 Task: Look for space in Arezzo, Italy from 13th August, 2023 to 17th August, 2023 for 2 adults in price range Rs.10000 to Rs.16000. Place can be entire place with 2 bedrooms having 2 beds and 1 bathroom. Property type can be house, flat, guest house. Amenities needed are: wifi, washing machine. Booking option can be shelf check-in. Required host language is English.
Action: Mouse moved to (422, 116)
Screenshot: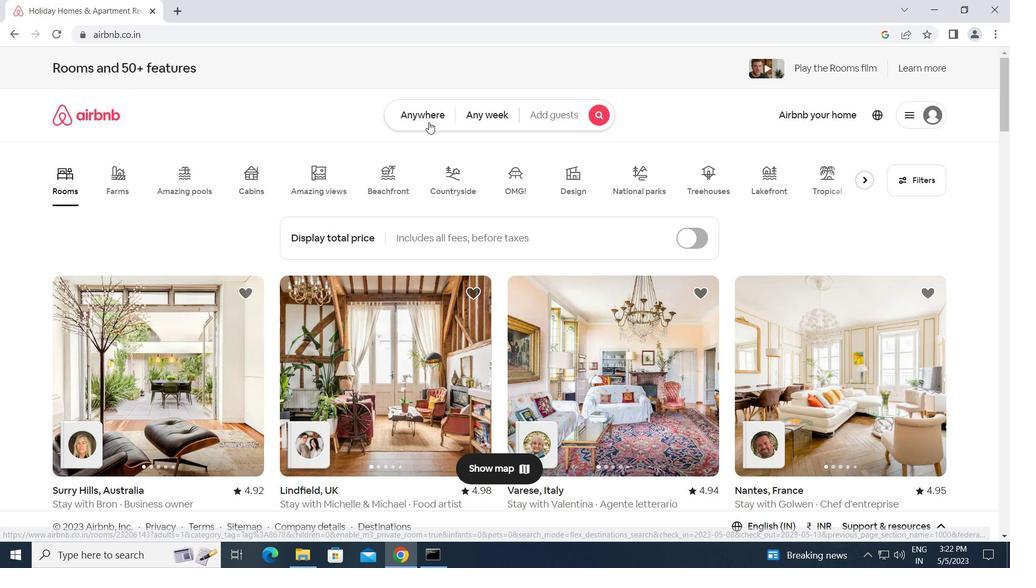 
Action: Mouse pressed left at (422, 116)
Screenshot: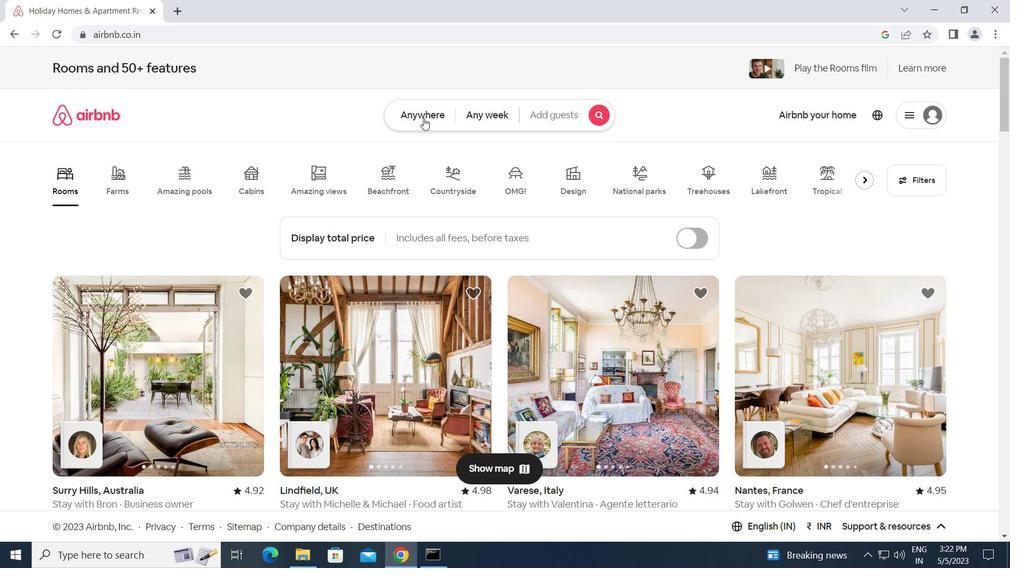 
Action: Mouse moved to (345, 165)
Screenshot: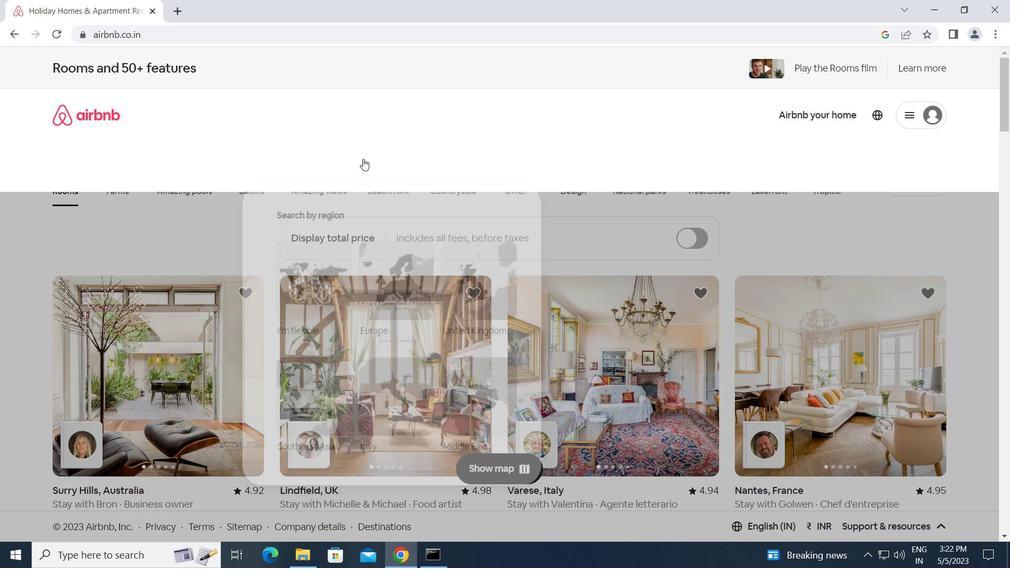 
Action: Mouse pressed left at (345, 165)
Screenshot: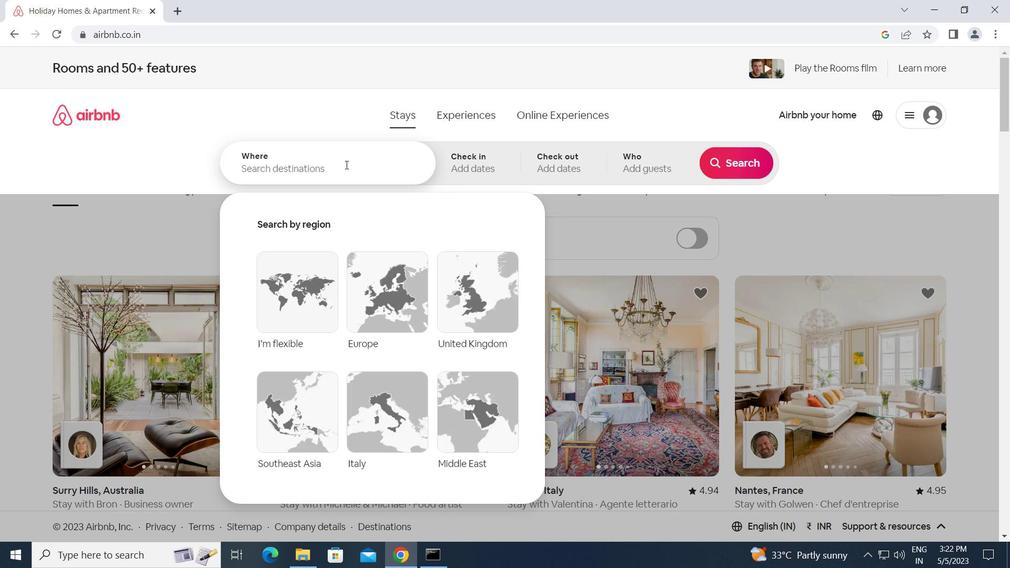 
Action: Key pressed a<Key.caps_lock>rezzo,<Key.space><Key.caps_lock>i<Key.caps_lock>taly<Key.enter>
Screenshot: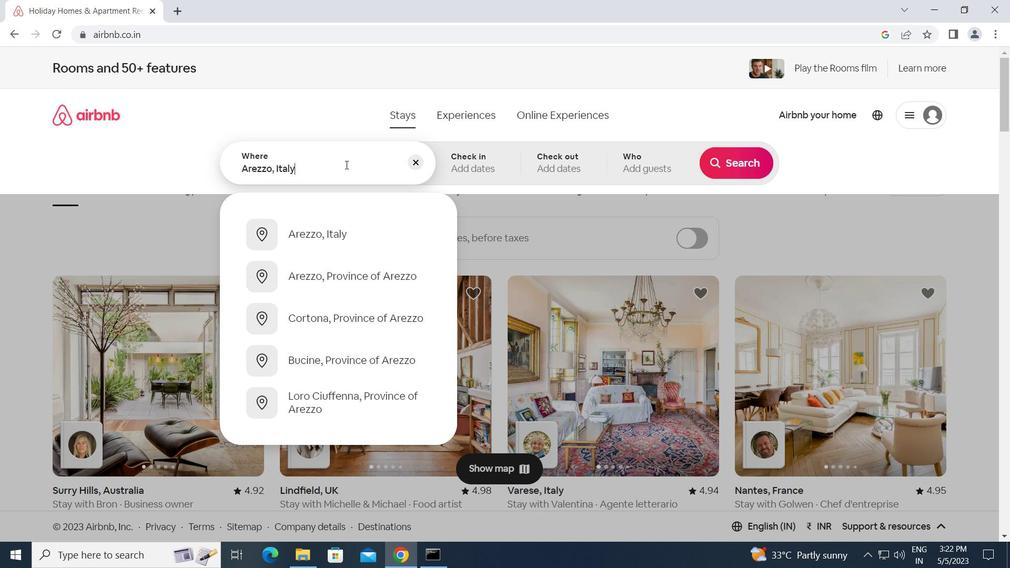 
Action: Mouse moved to (737, 264)
Screenshot: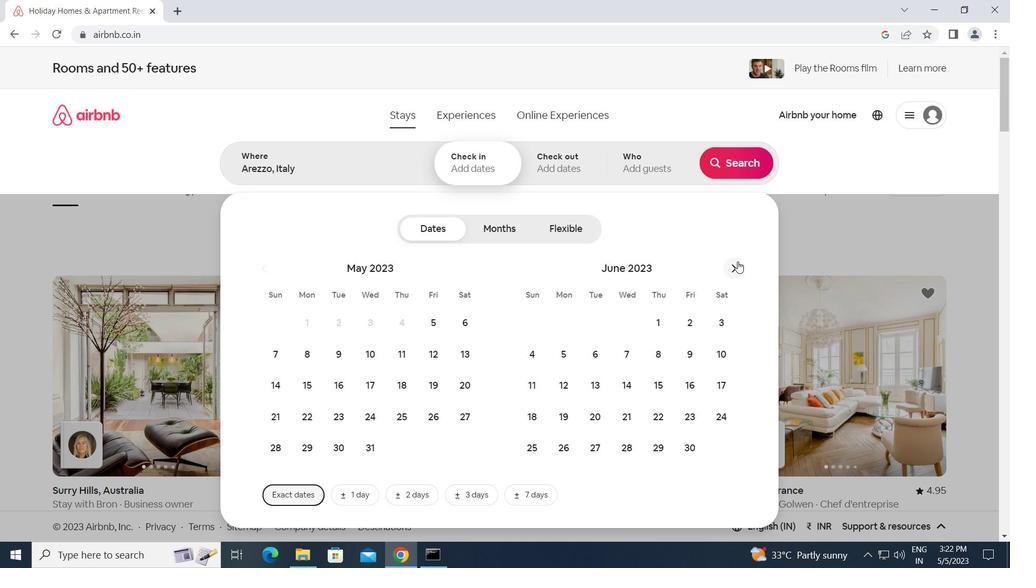 
Action: Mouse pressed left at (737, 264)
Screenshot: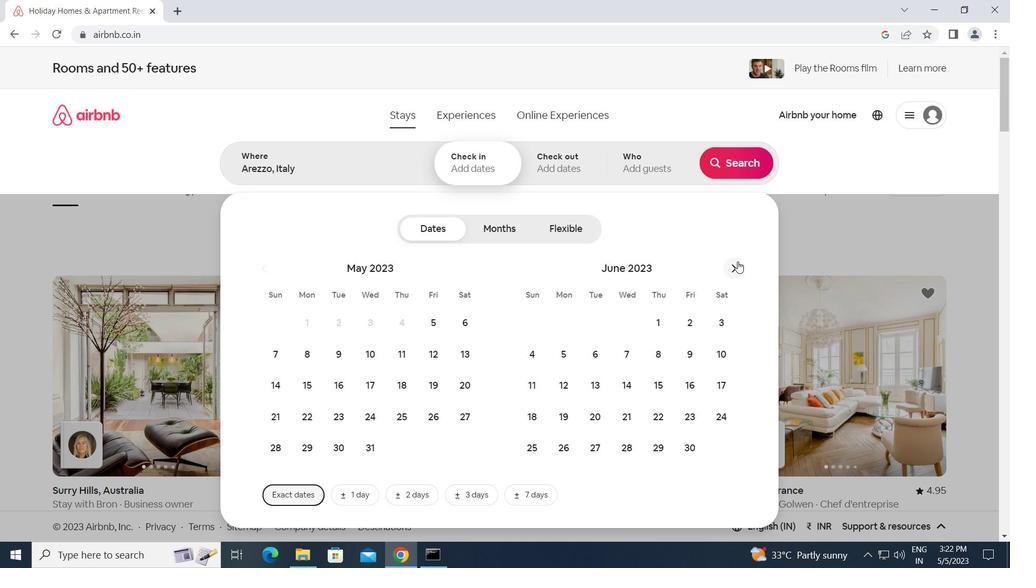 
Action: Mouse moved to (737, 264)
Screenshot: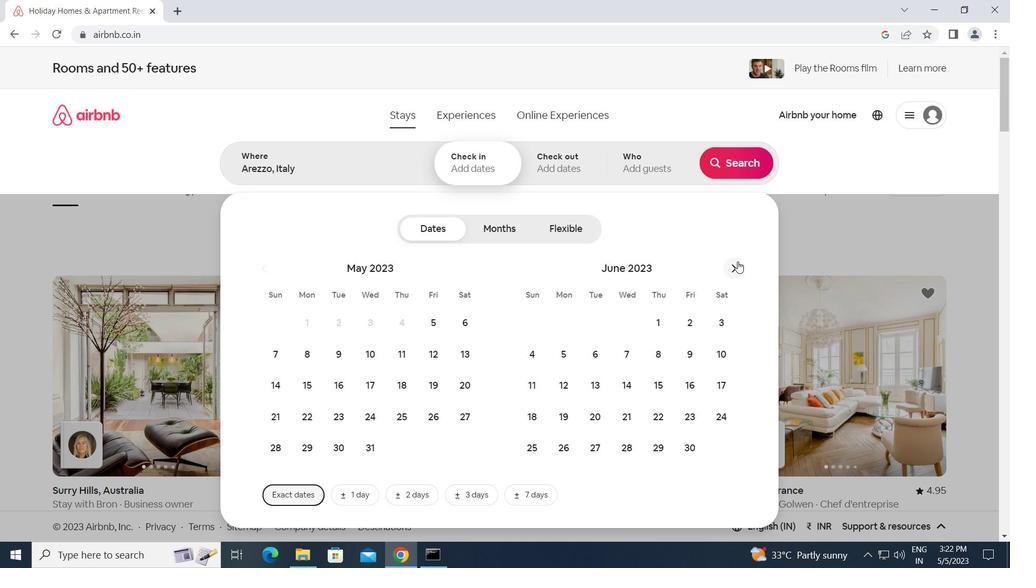 
Action: Mouse pressed left at (737, 264)
Screenshot: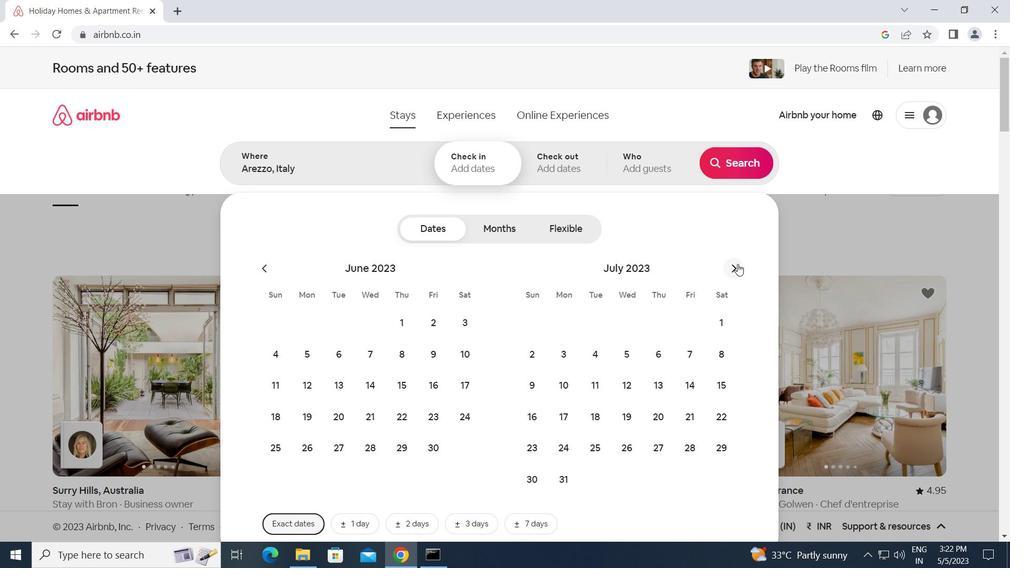 
Action: Mouse moved to (535, 390)
Screenshot: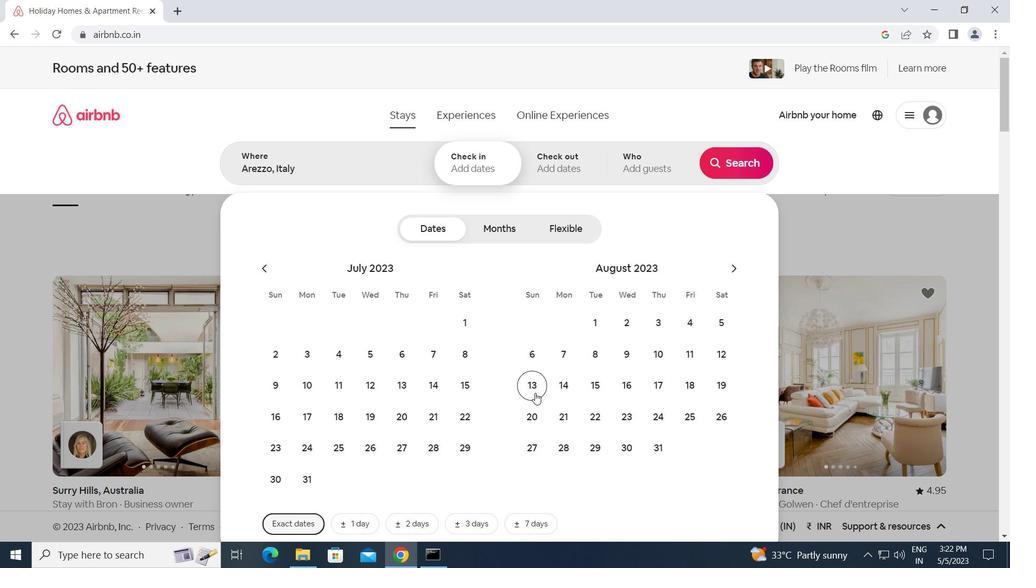 
Action: Mouse pressed left at (535, 390)
Screenshot: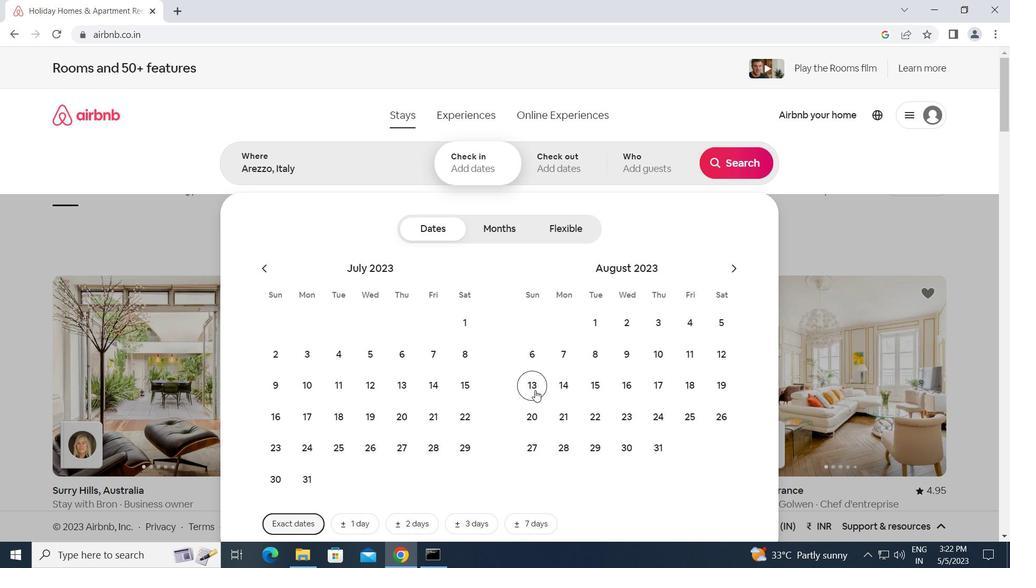 
Action: Mouse moved to (659, 384)
Screenshot: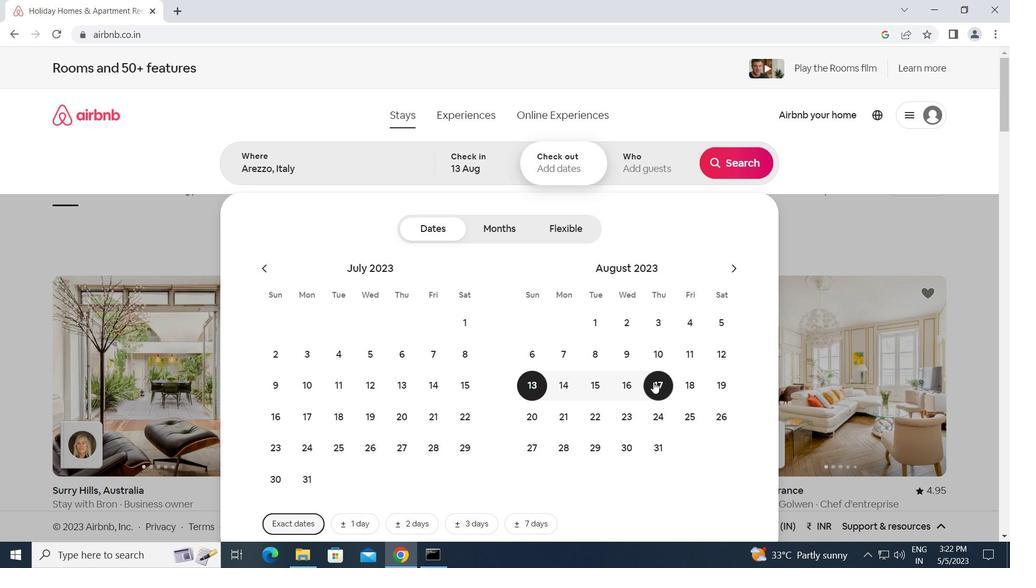 
Action: Mouse pressed left at (659, 384)
Screenshot: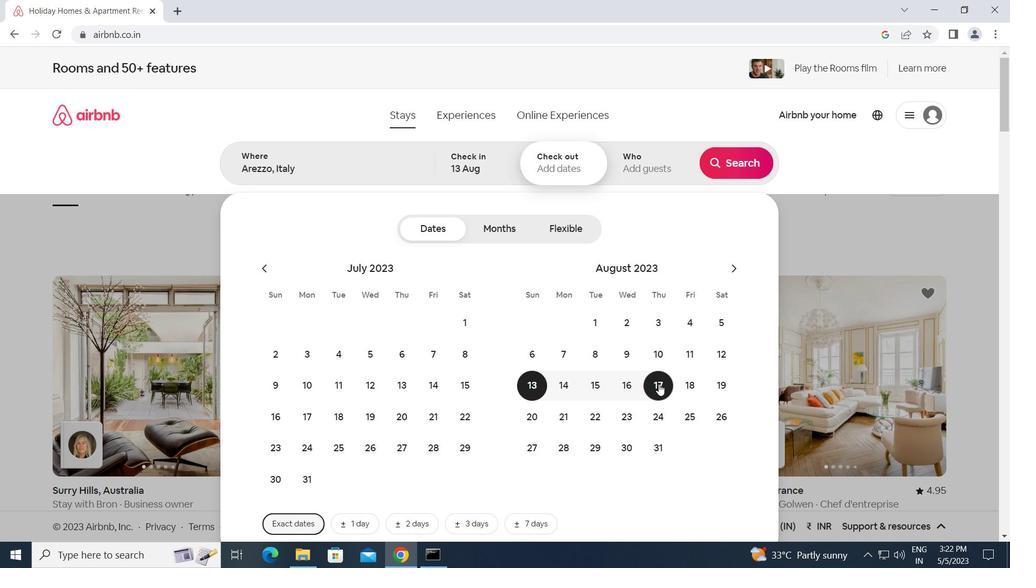 
Action: Mouse moved to (633, 167)
Screenshot: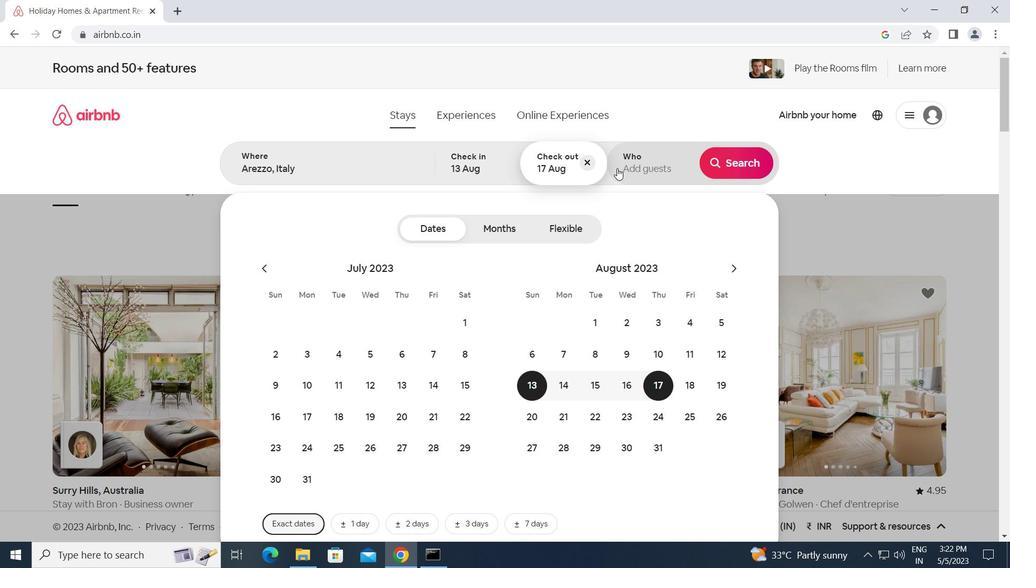 
Action: Mouse pressed left at (633, 167)
Screenshot: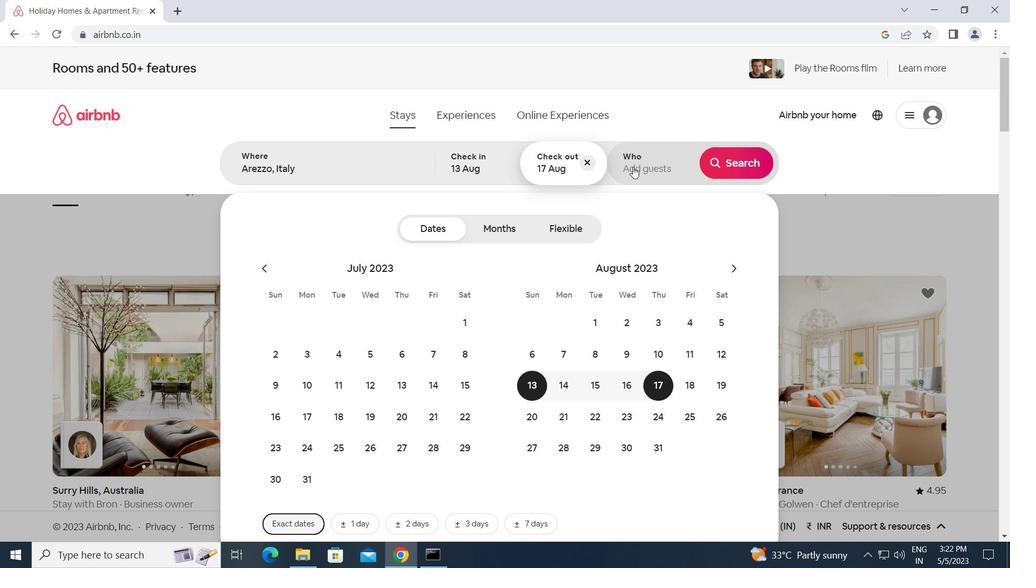 
Action: Mouse moved to (743, 237)
Screenshot: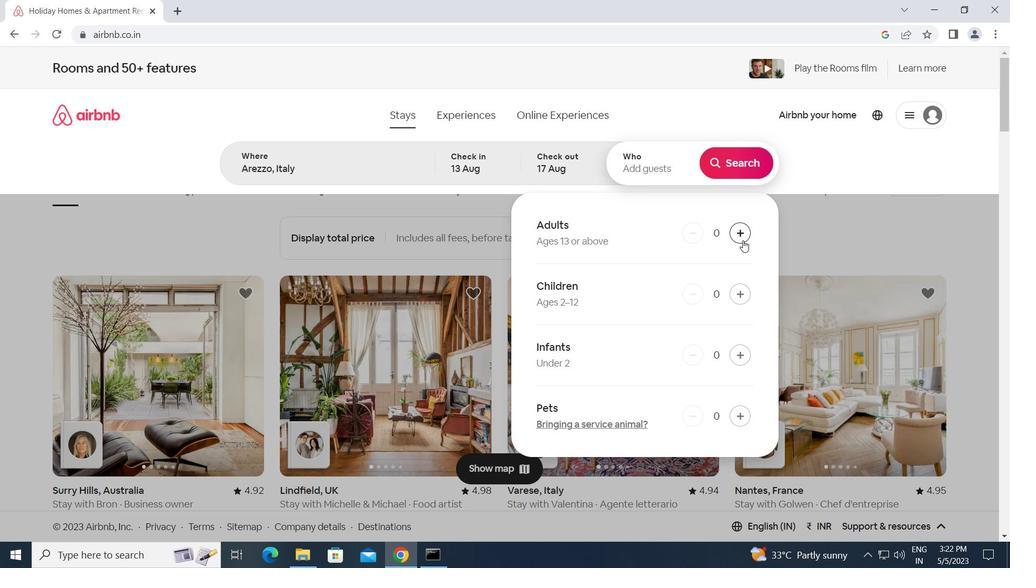 
Action: Mouse pressed left at (743, 237)
Screenshot: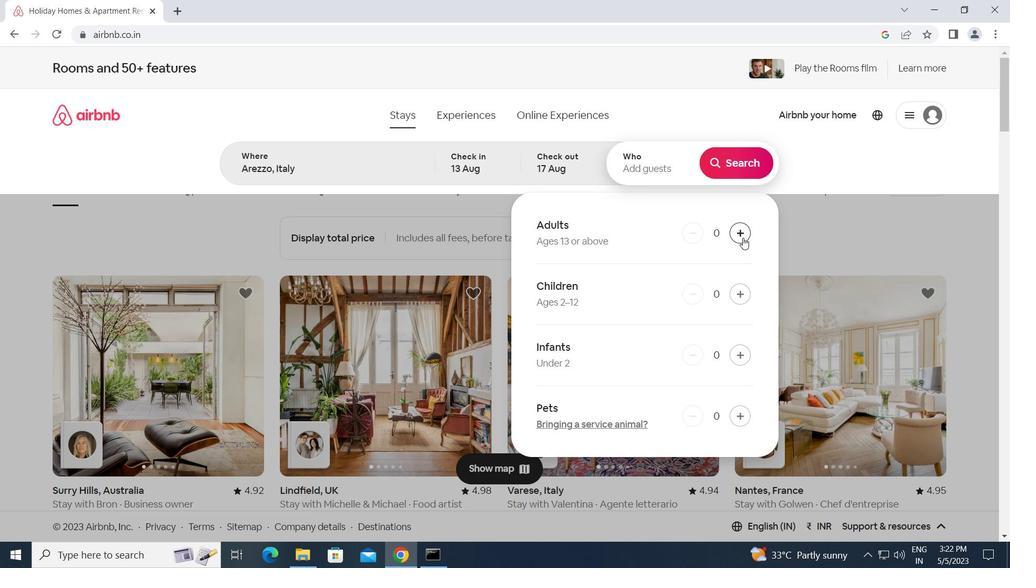 
Action: Mouse pressed left at (743, 237)
Screenshot: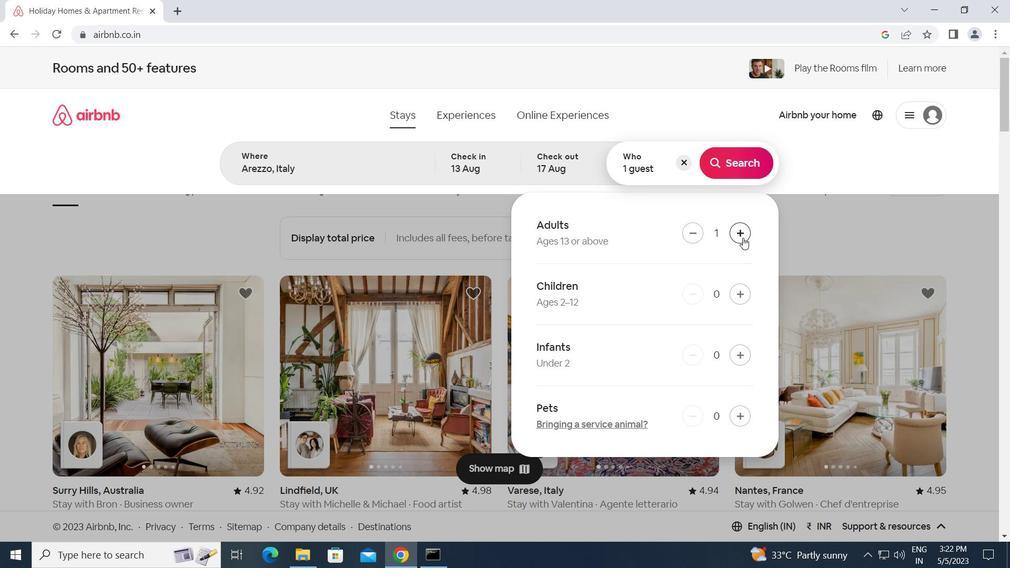 
Action: Mouse moved to (744, 162)
Screenshot: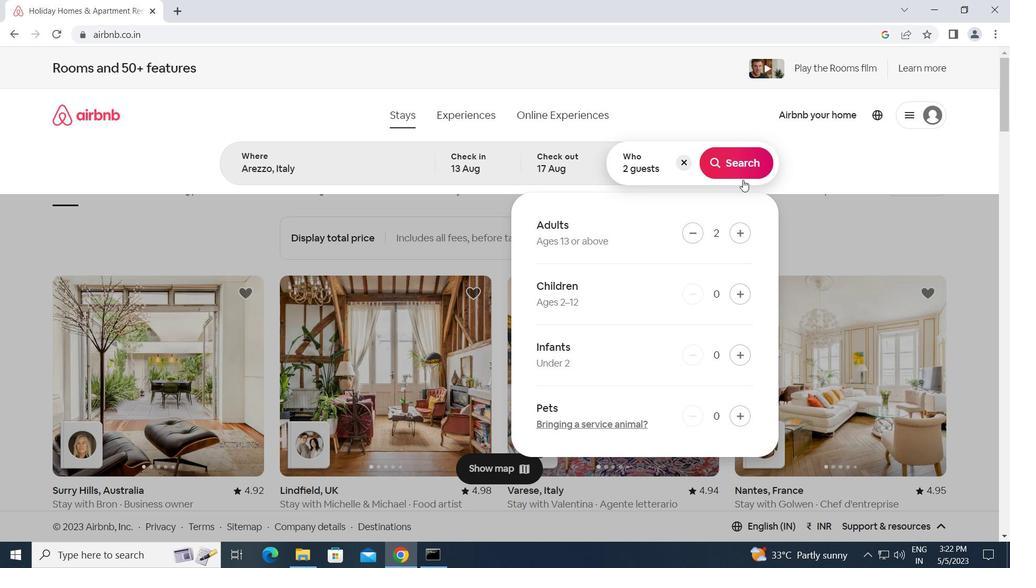 
Action: Mouse pressed left at (744, 162)
Screenshot: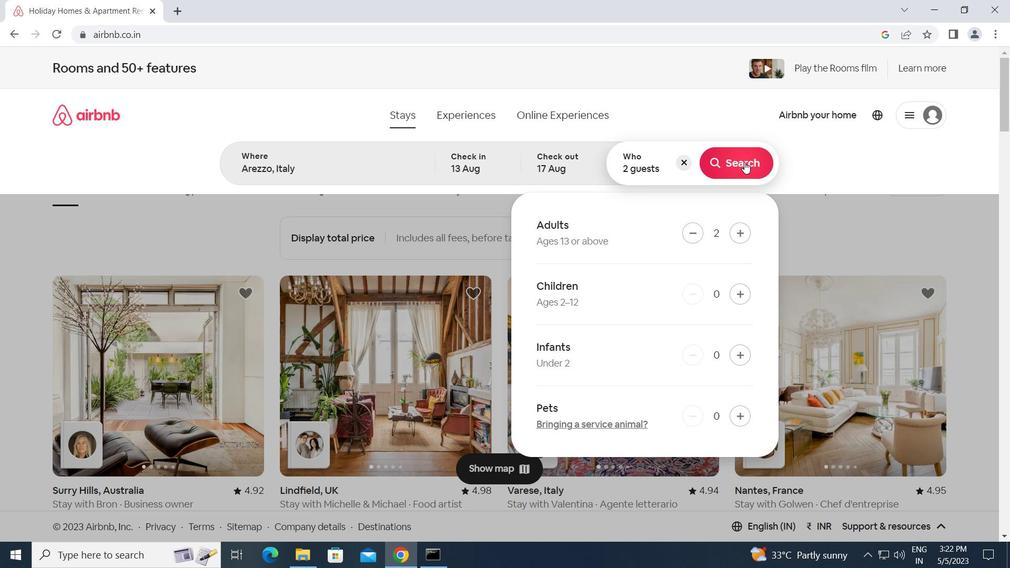 
Action: Mouse moved to (950, 126)
Screenshot: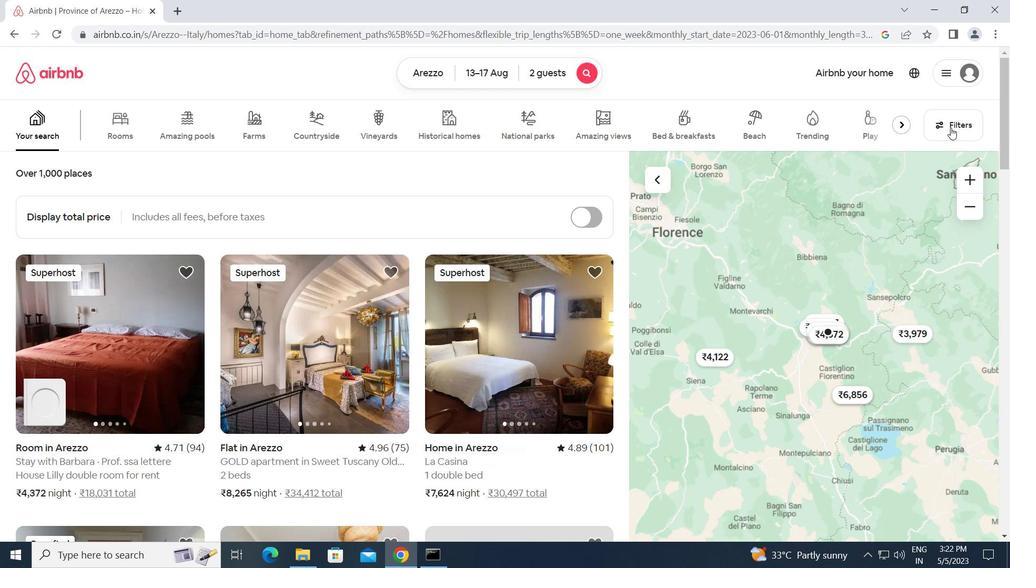 
Action: Mouse pressed left at (950, 126)
Screenshot: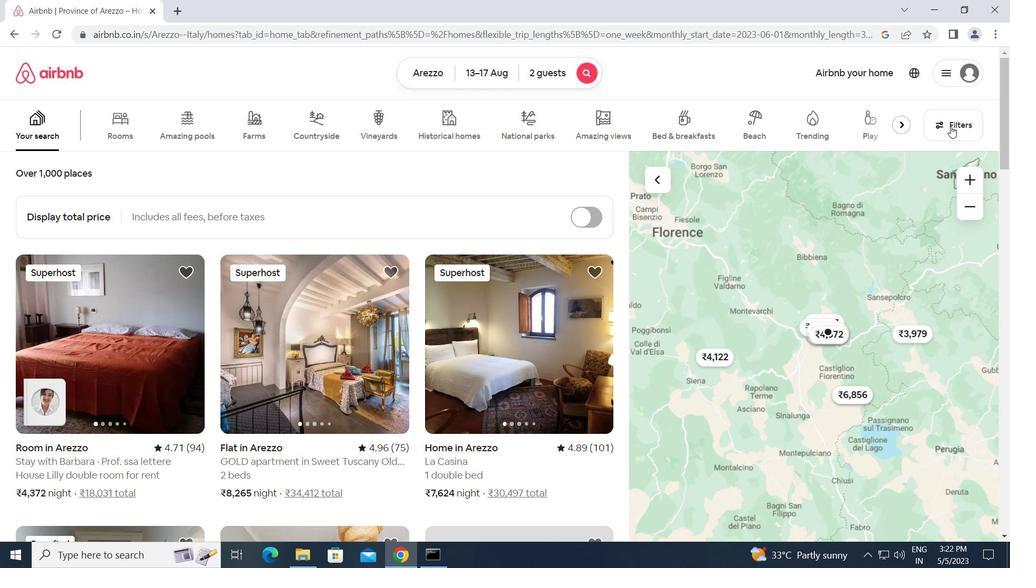 
Action: Mouse moved to (344, 400)
Screenshot: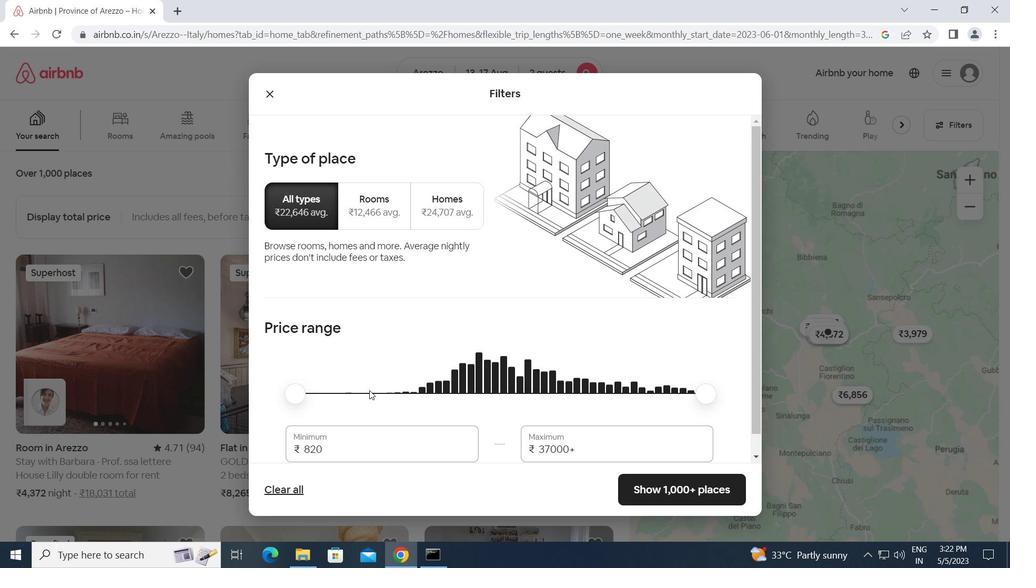 
Action: Mouse scrolled (344, 400) with delta (0, 0)
Screenshot: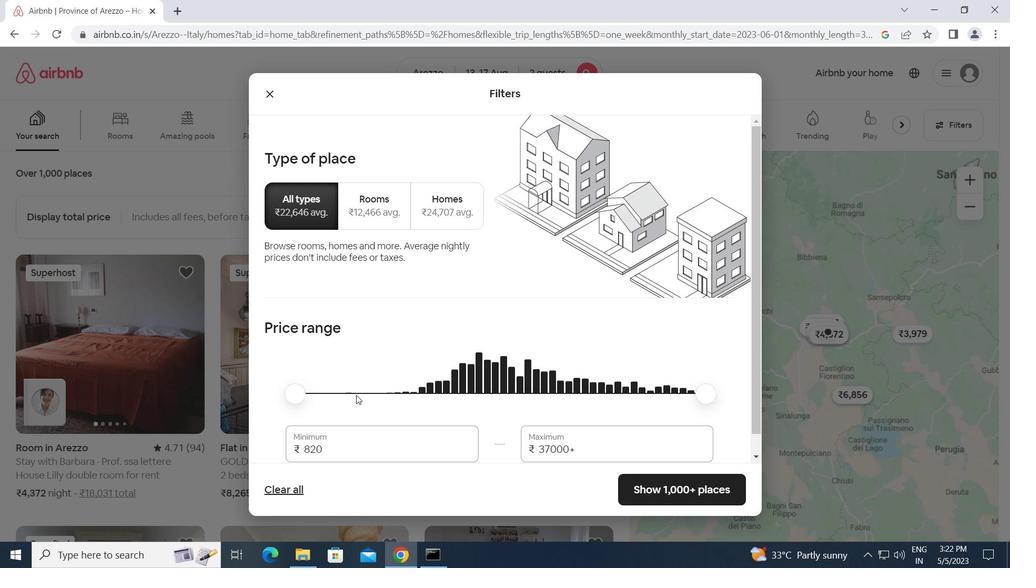
Action: Mouse moved to (344, 400)
Screenshot: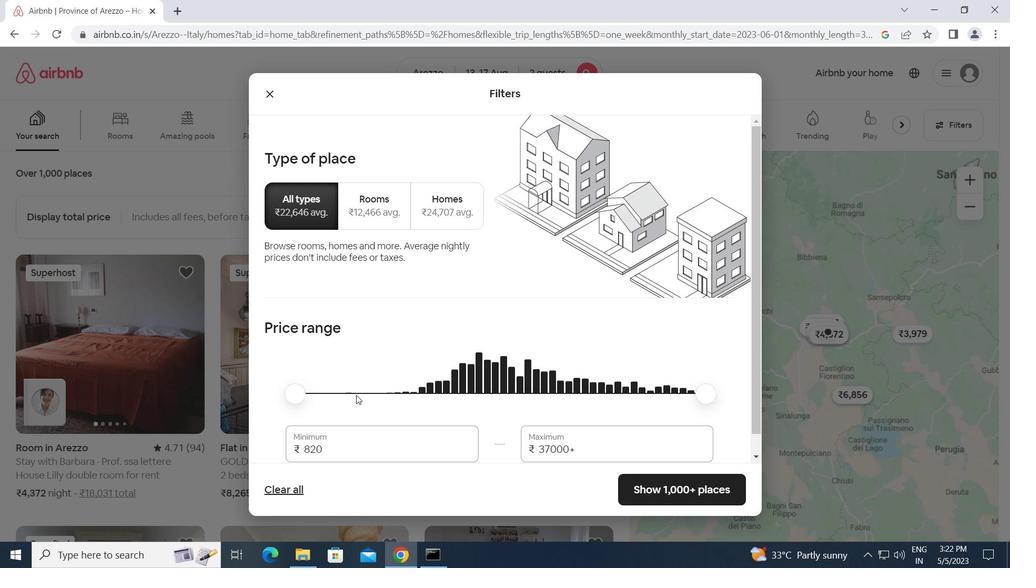 
Action: Mouse scrolled (344, 400) with delta (0, 0)
Screenshot: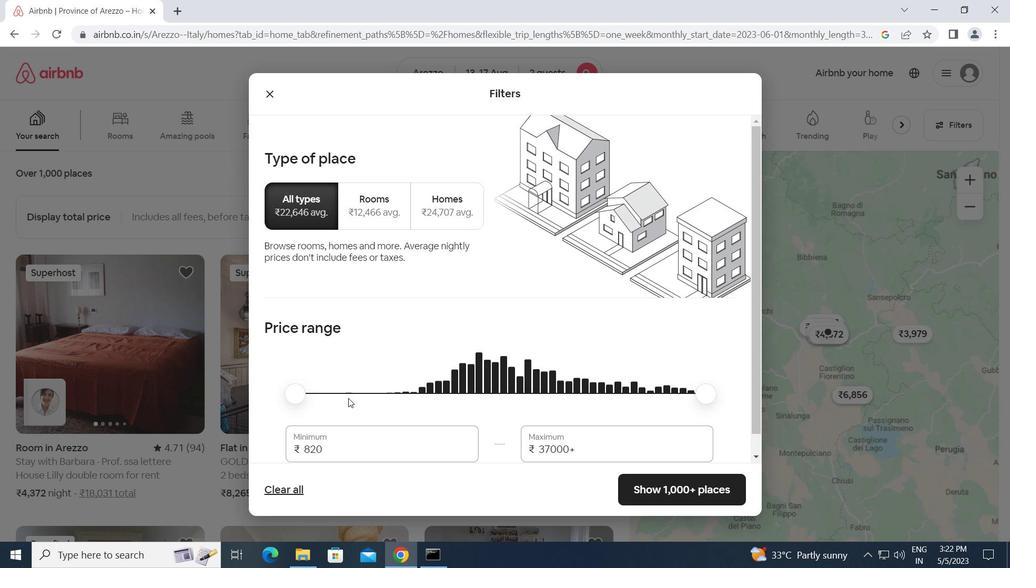
Action: Mouse moved to (327, 428)
Screenshot: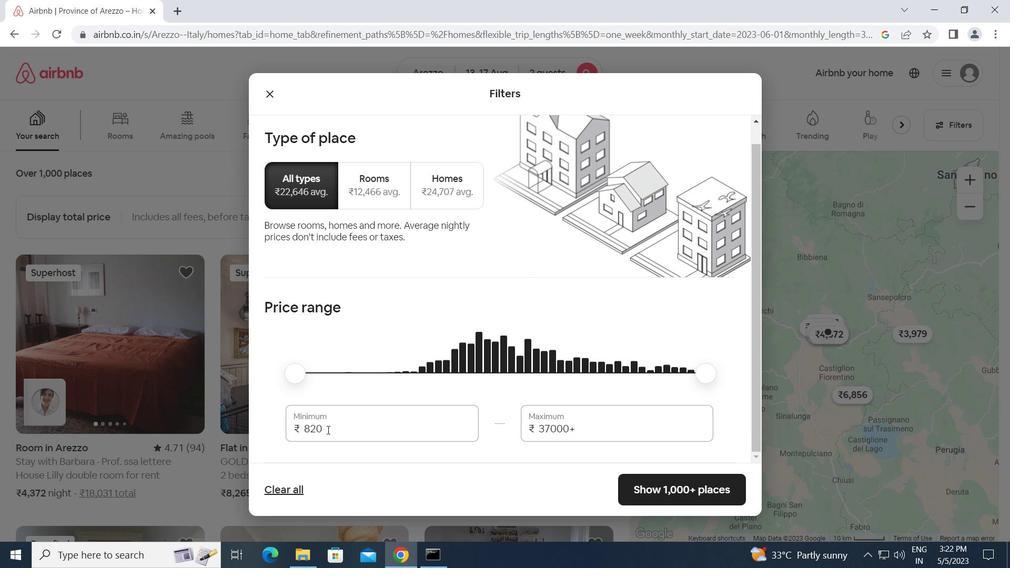 
Action: Mouse pressed left at (327, 428)
Screenshot: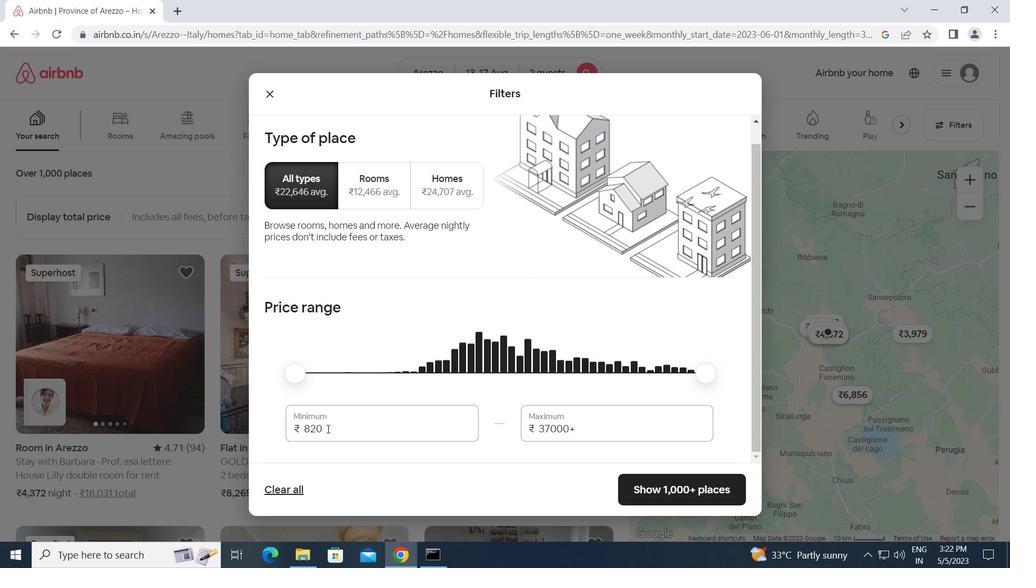 
Action: Mouse moved to (288, 429)
Screenshot: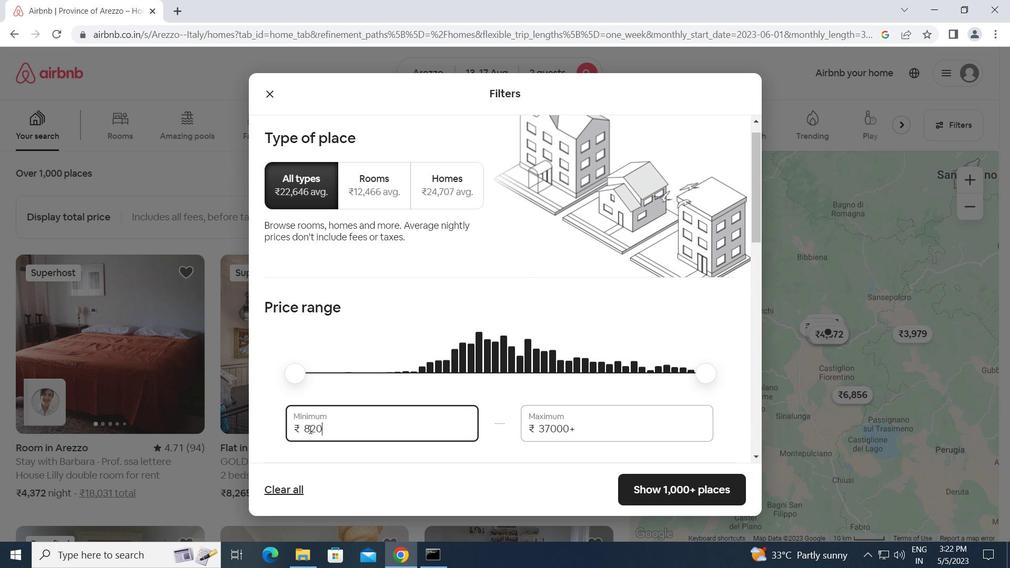 
Action: Key pressed 1000
Screenshot: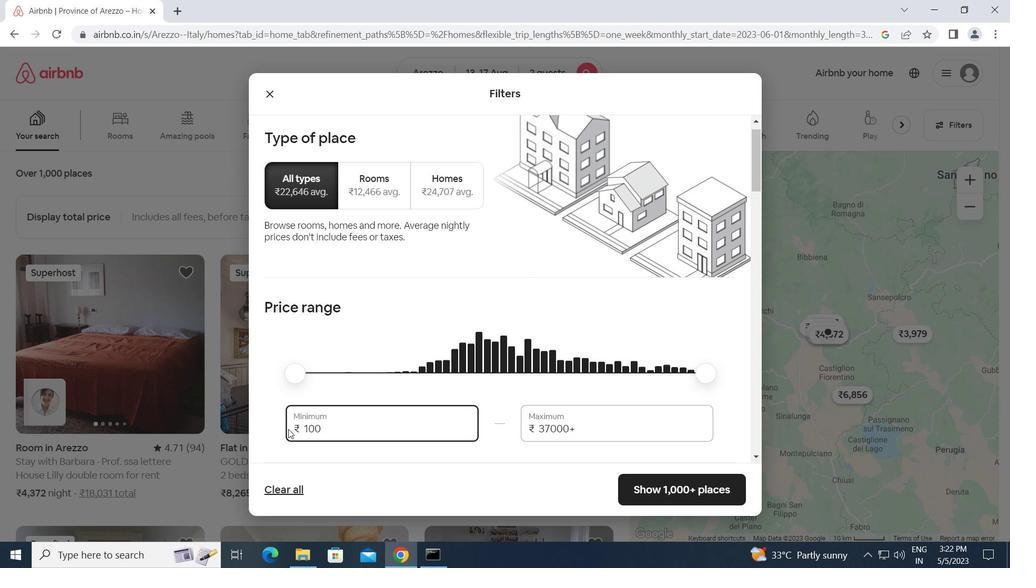 
Action: Mouse moved to (278, 439)
Screenshot: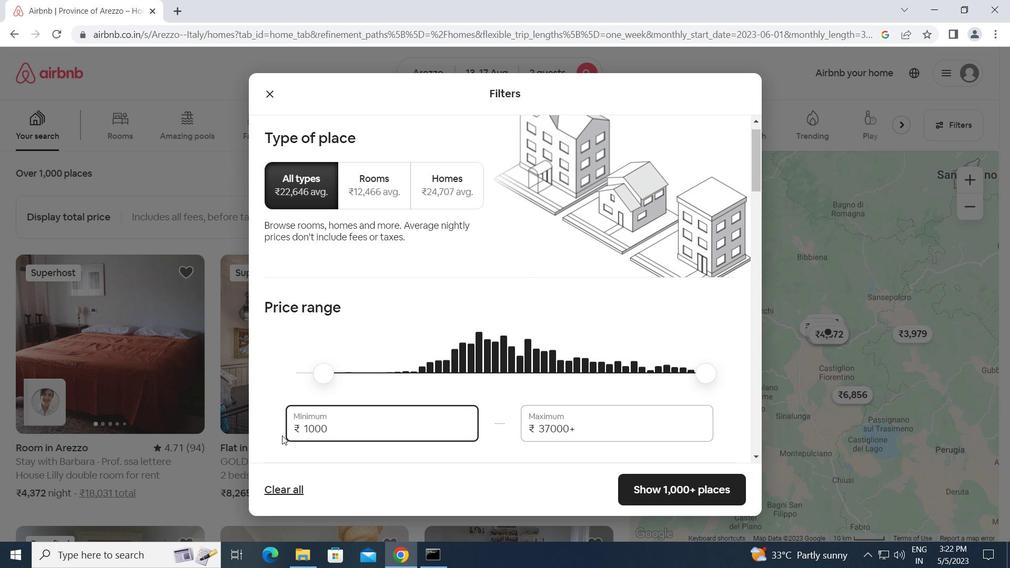 
Action: Key pressed 0<Key.tab>16000
Screenshot: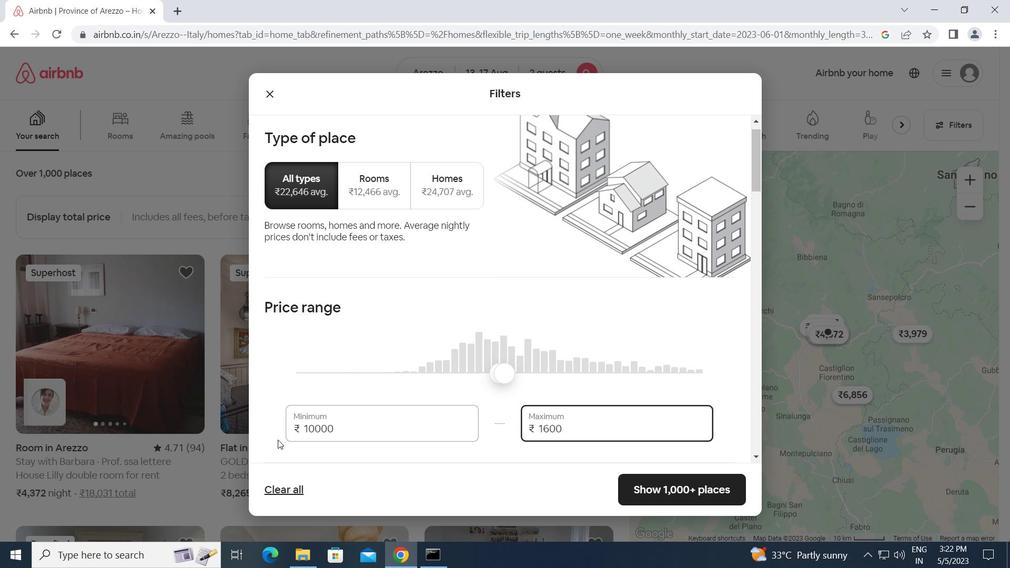 
Action: Mouse moved to (445, 372)
Screenshot: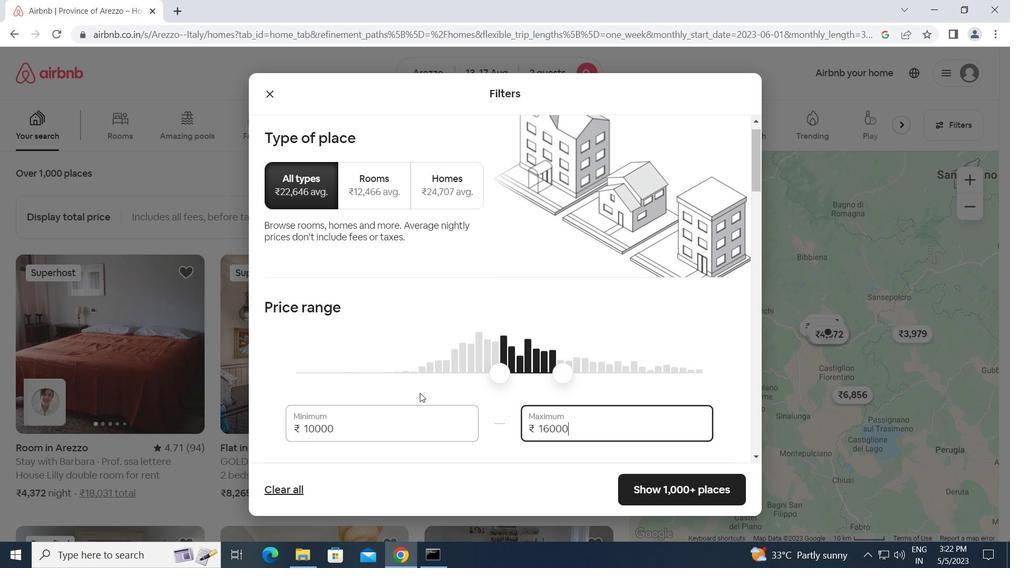 
Action: Mouse scrolled (445, 371) with delta (0, 0)
Screenshot: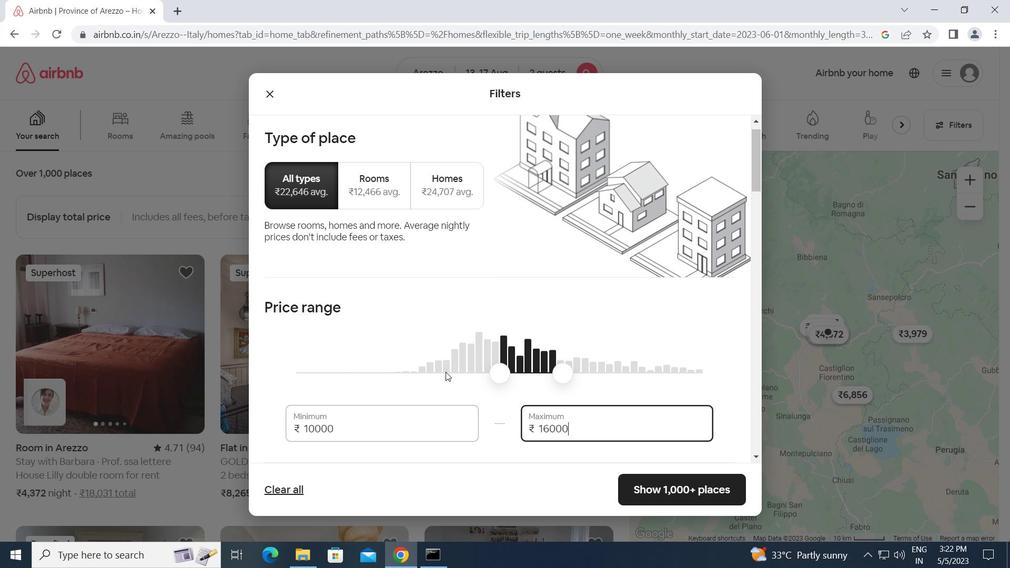 
Action: Mouse scrolled (445, 371) with delta (0, 0)
Screenshot: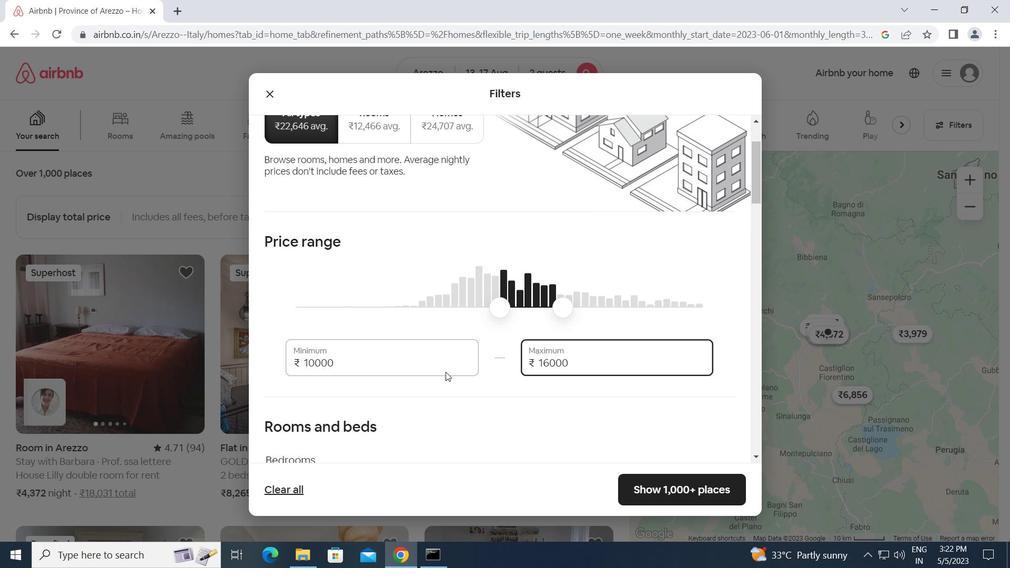 
Action: Mouse scrolled (445, 371) with delta (0, 0)
Screenshot: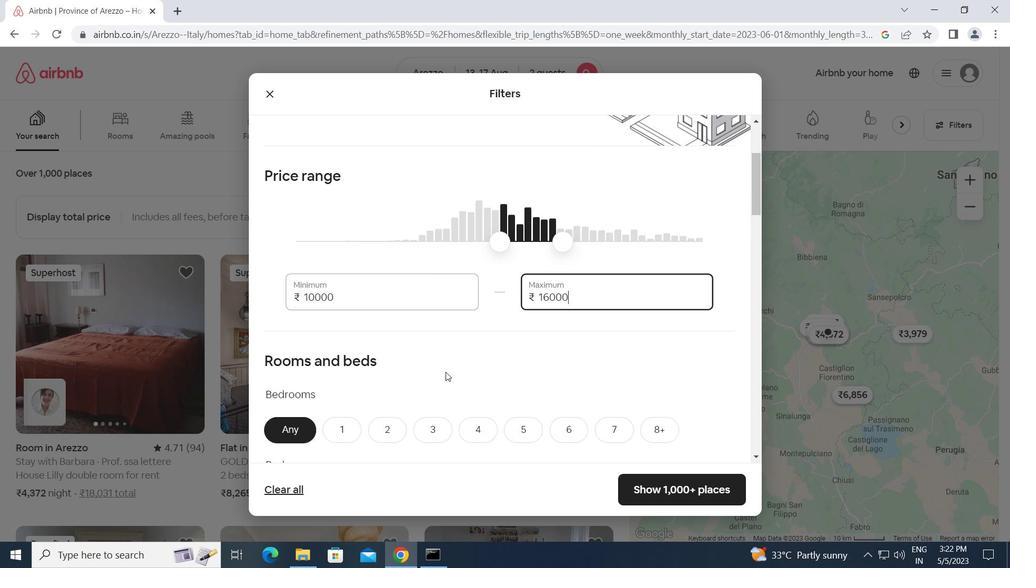 
Action: Mouse moved to (384, 361)
Screenshot: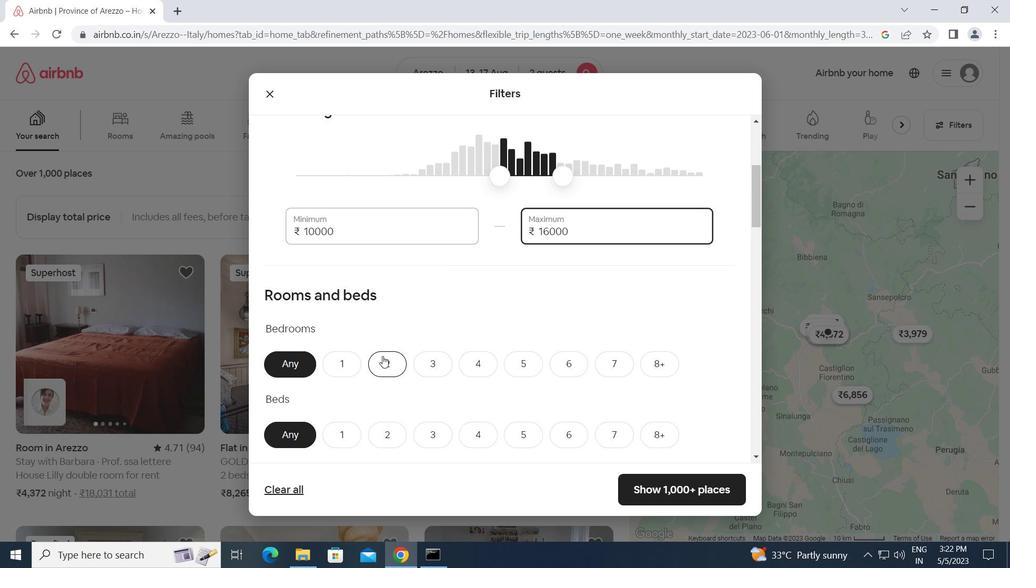
Action: Mouse pressed left at (384, 361)
Screenshot: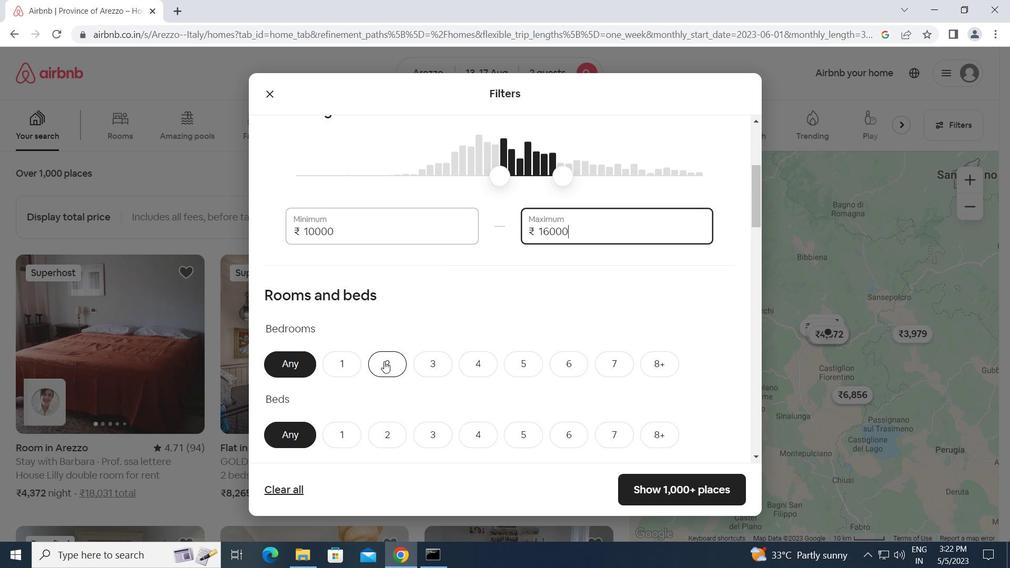 
Action: Mouse moved to (432, 391)
Screenshot: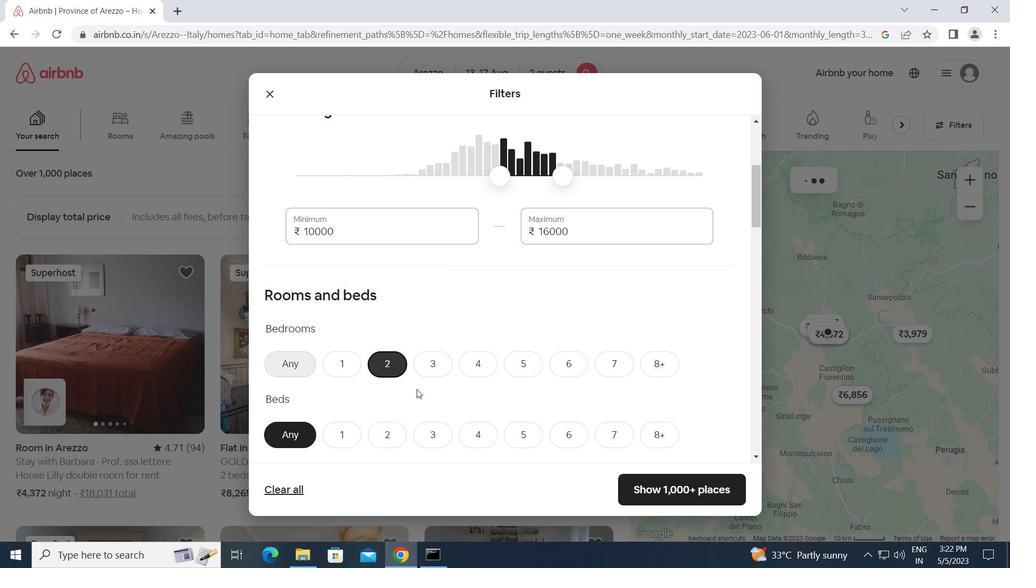 
Action: Mouse scrolled (432, 391) with delta (0, 0)
Screenshot: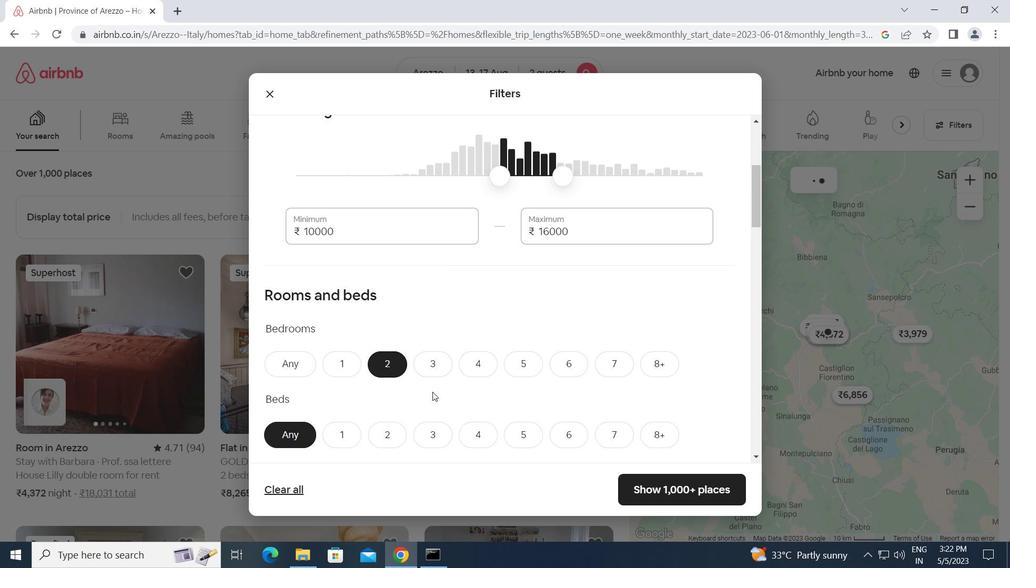 
Action: Mouse scrolled (432, 391) with delta (0, 0)
Screenshot: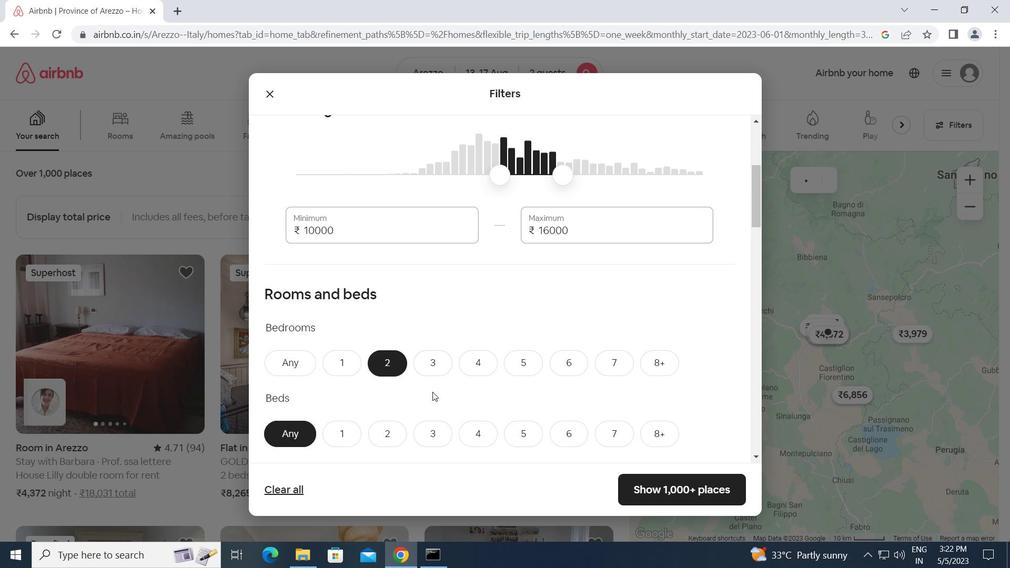 
Action: Mouse moved to (384, 308)
Screenshot: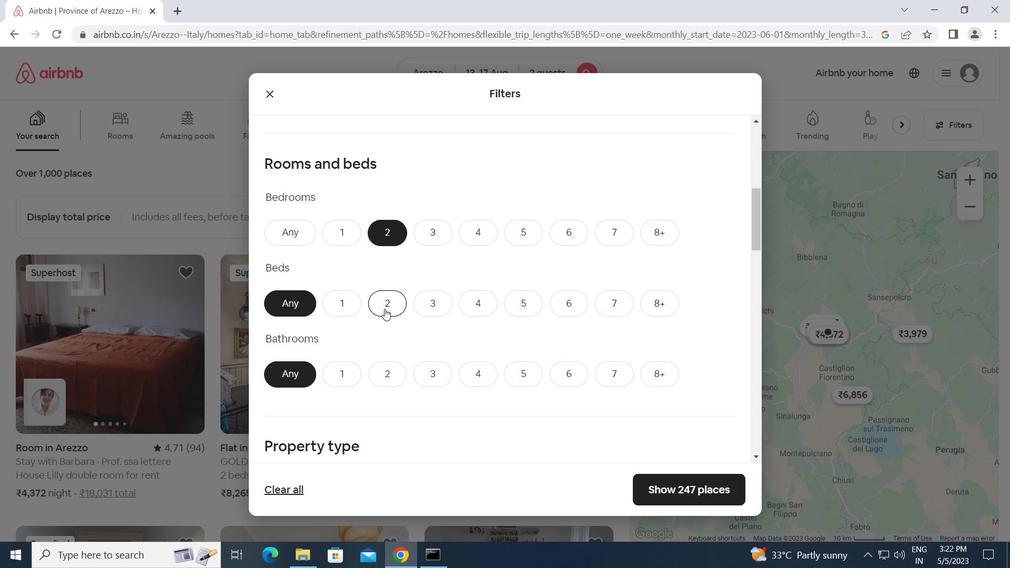 
Action: Mouse pressed left at (384, 308)
Screenshot: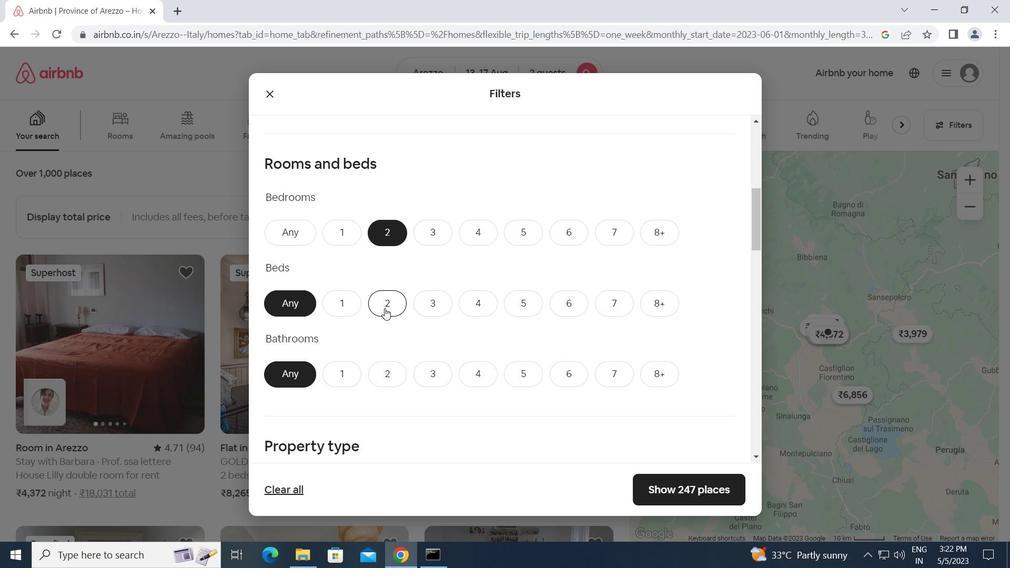 
Action: Mouse moved to (338, 374)
Screenshot: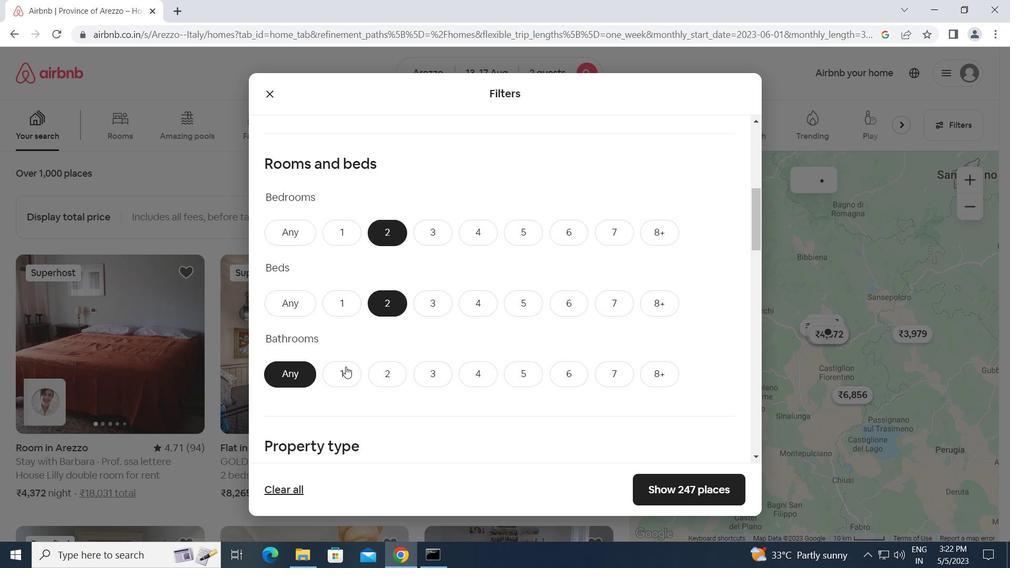 
Action: Mouse pressed left at (338, 374)
Screenshot: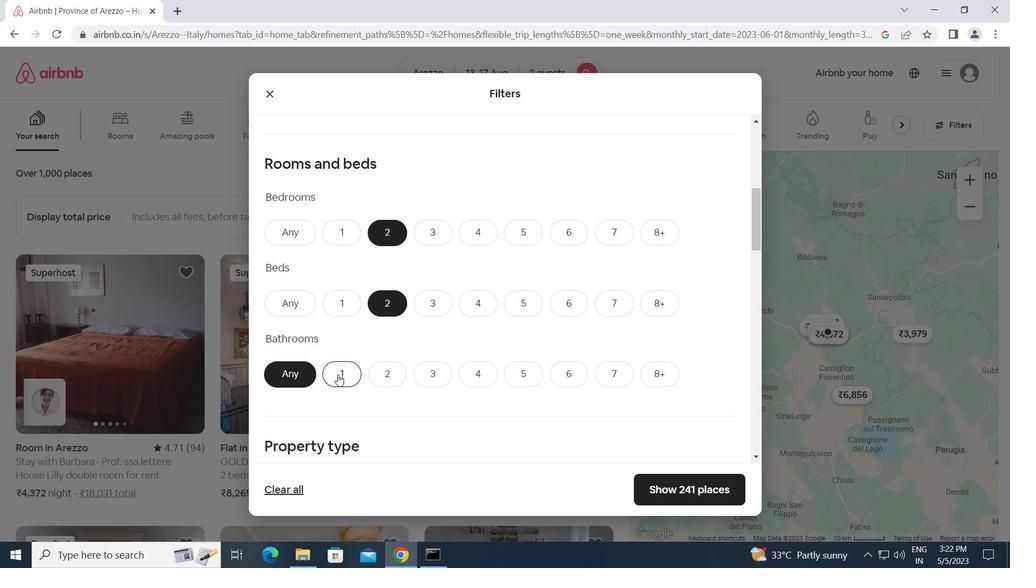 
Action: Mouse moved to (412, 402)
Screenshot: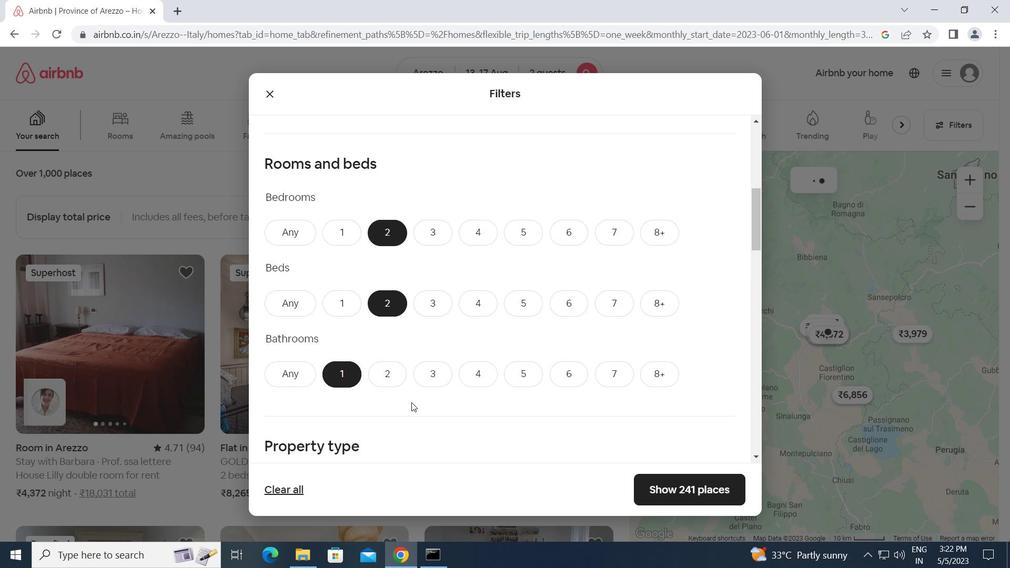 
Action: Mouse scrolled (412, 401) with delta (0, 0)
Screenshot: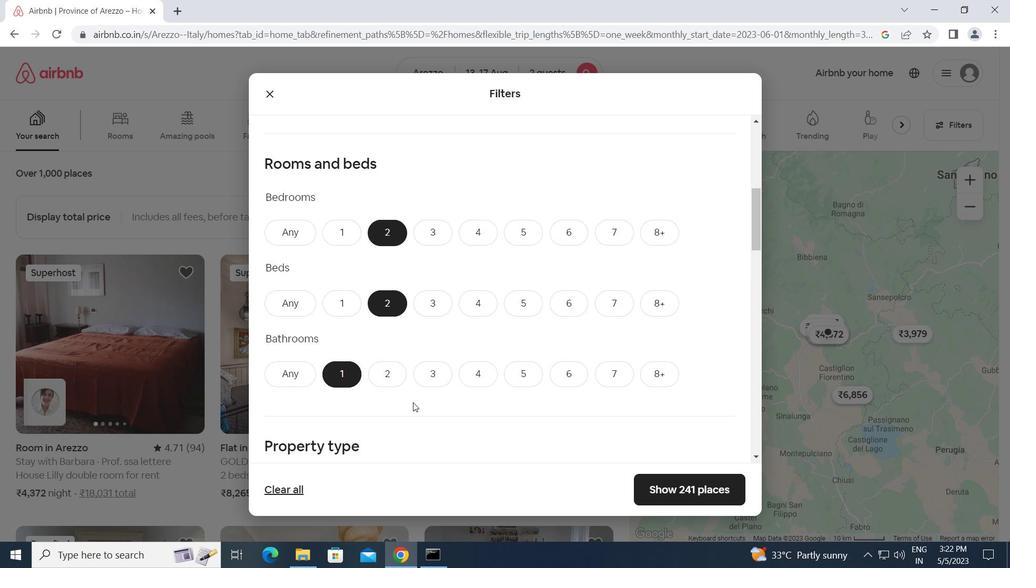 
Action: Mouse scrolled (412, 401) with delta (0, 0)
Screenshot: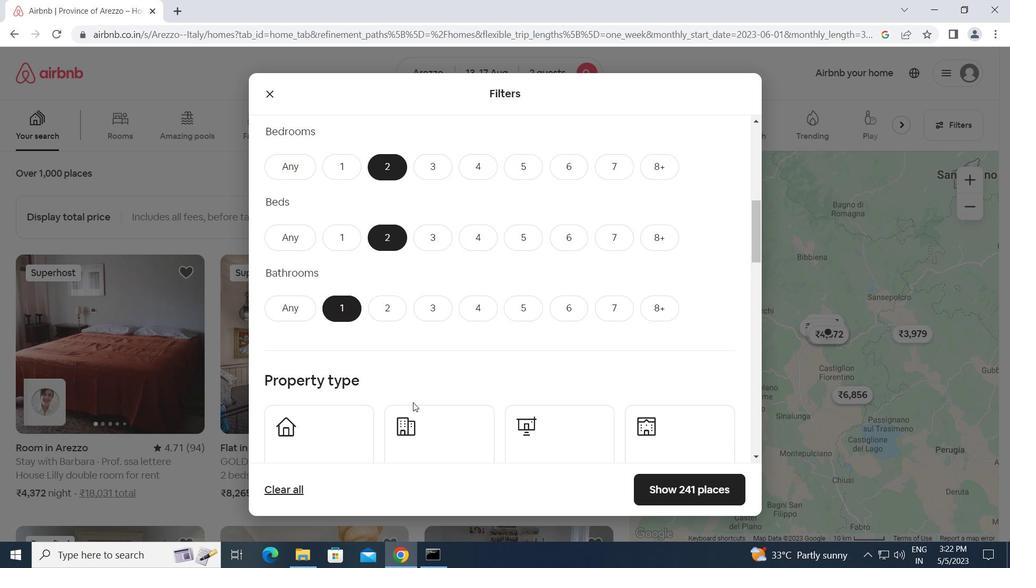 
Action: Mouse moved to (316, 388)
Screenshot: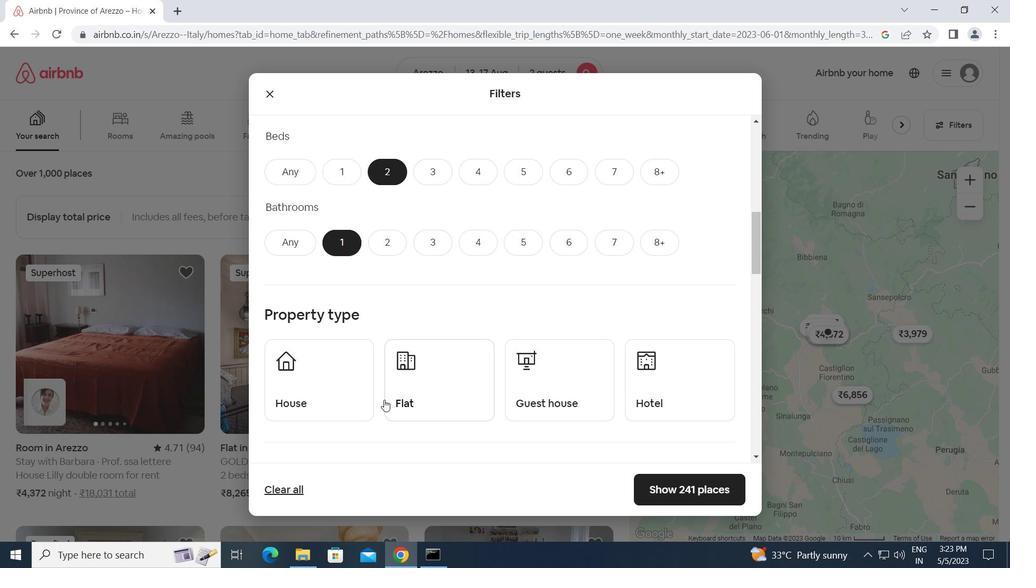 
Action: Mouse pressed left at (316, 388)
Screenshot: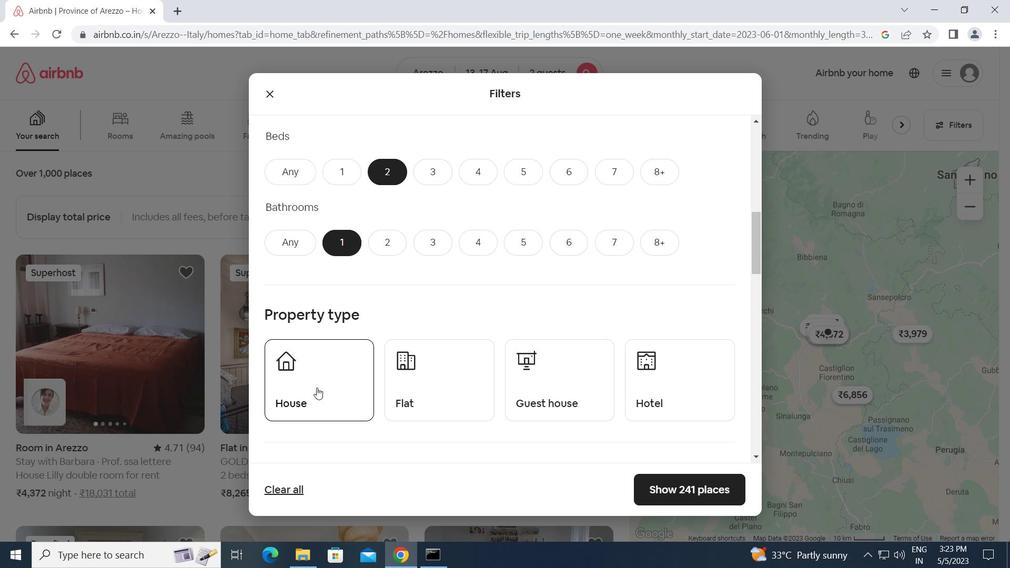 
Action: Mouse moved to (431, 390)
Screenshot: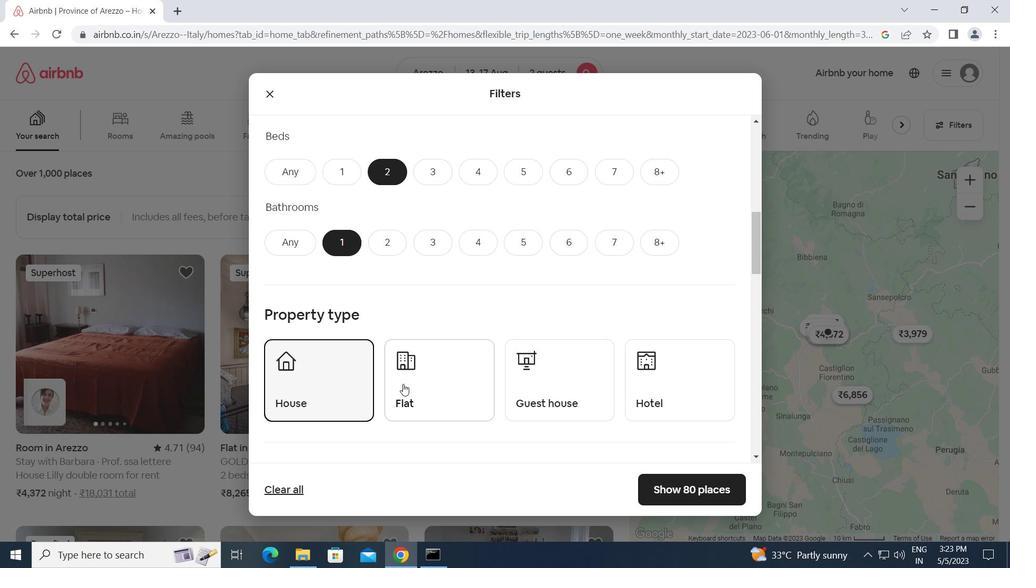 
Action: Mouse pressed left at (431, 390)
Screenshot: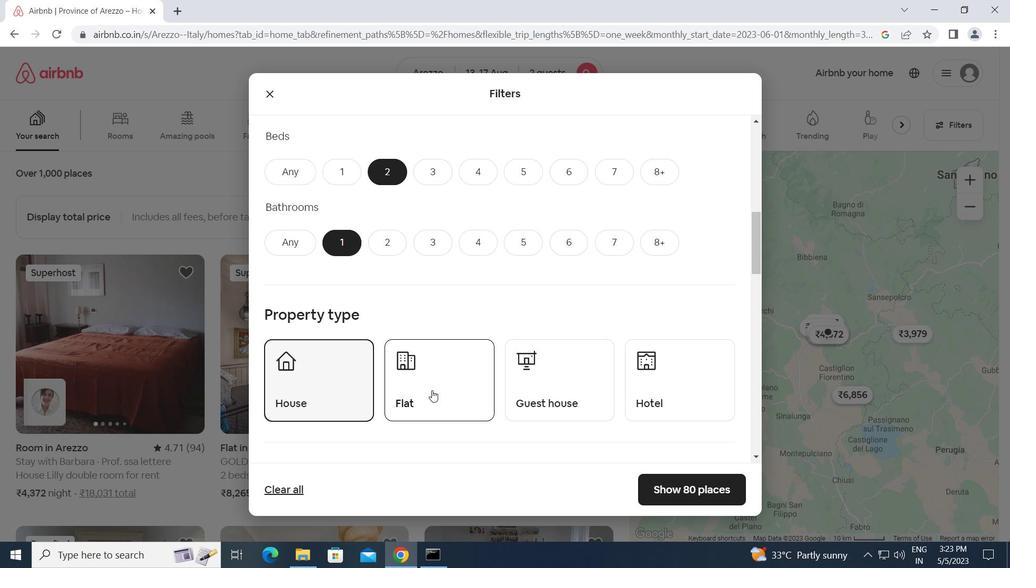 
Action: Mouse moved to (557, 379)
Screenshot: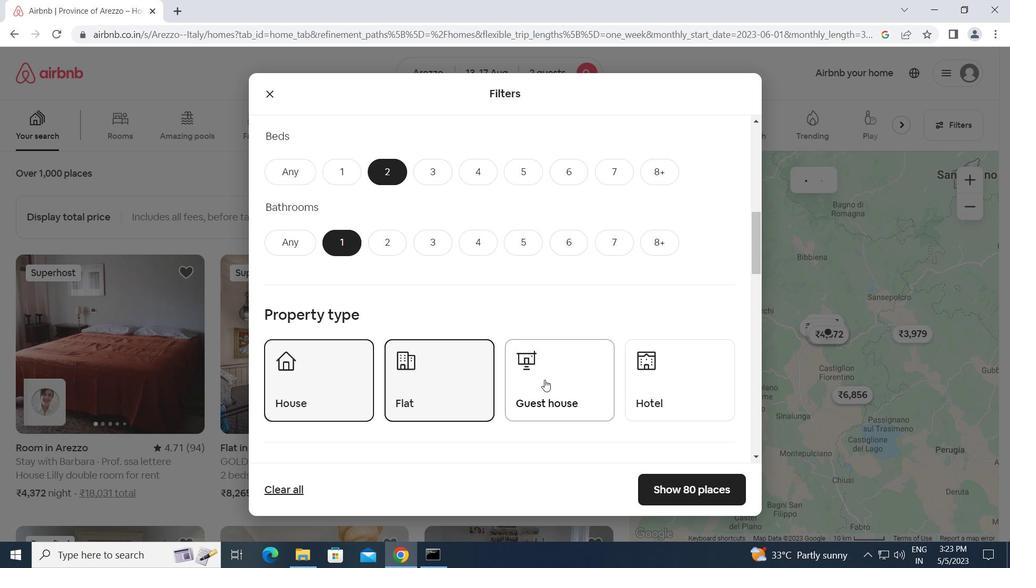 
Action: Mouse pressed left at (557, 379)
Screenshot: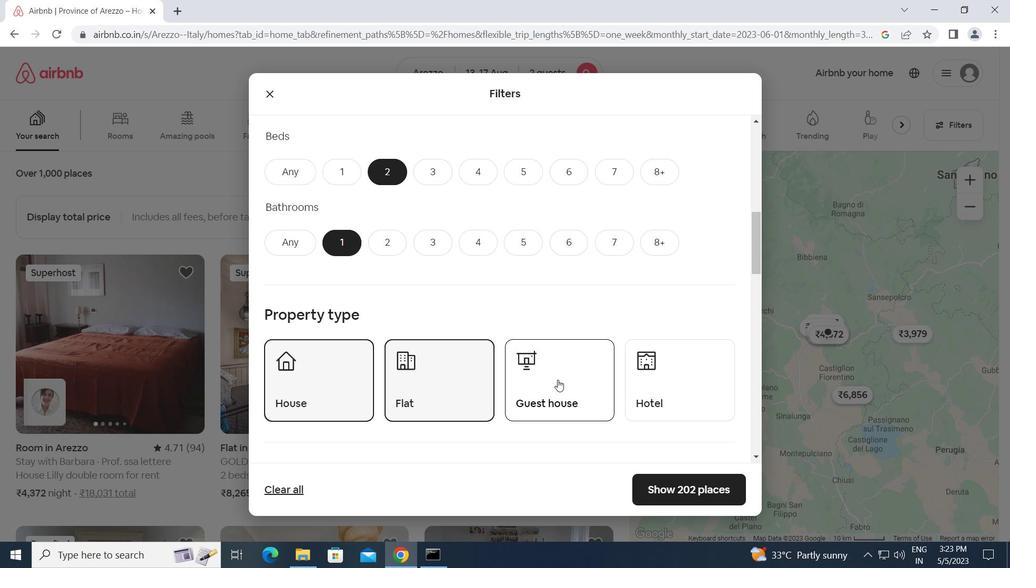 
Action: Mouse moved to (441, 414)
Screenshot: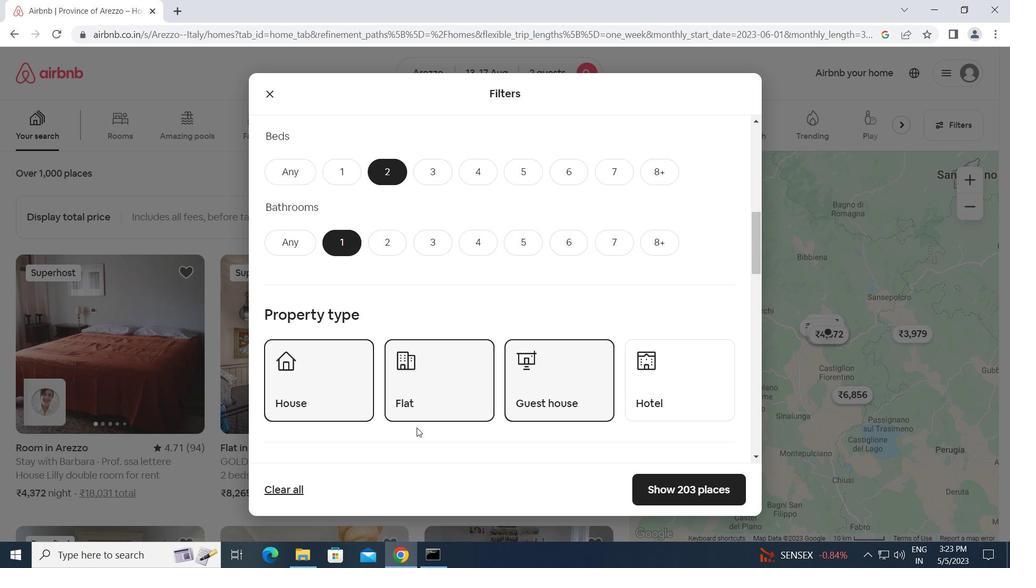 
Action: Mouse scrolled (441, 413) with delta (0, 0)
Screenshot: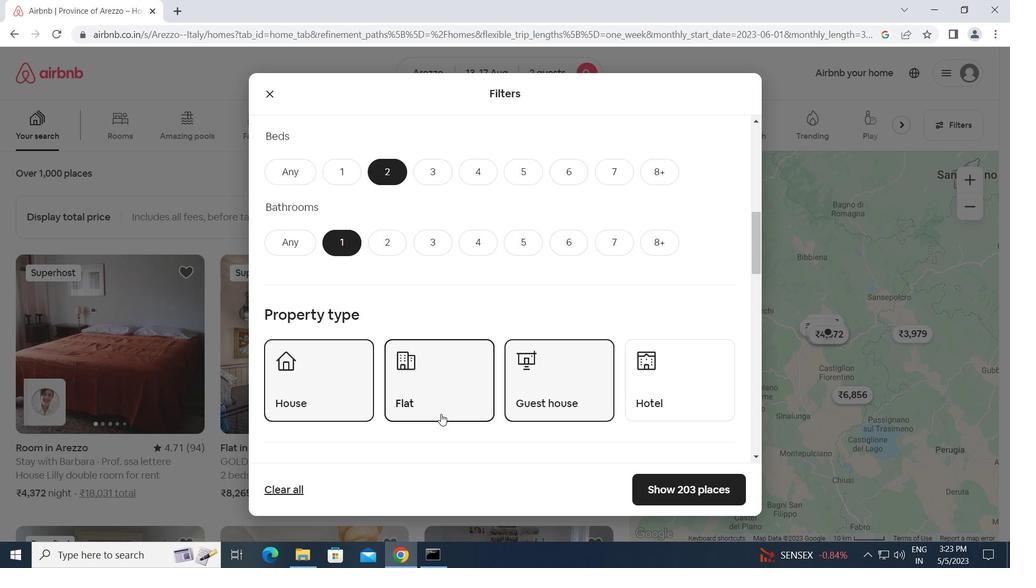 
Action: Mouse moved to (441, 413)
Screenshot: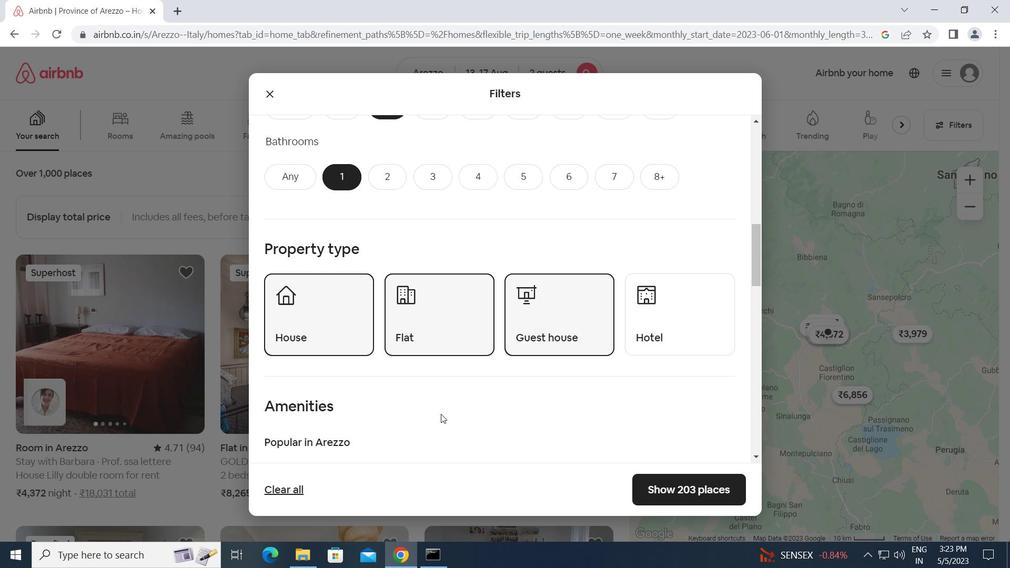 
Action: Mouse scrolled (441, 412) with delta (0, 0)
Screenshot: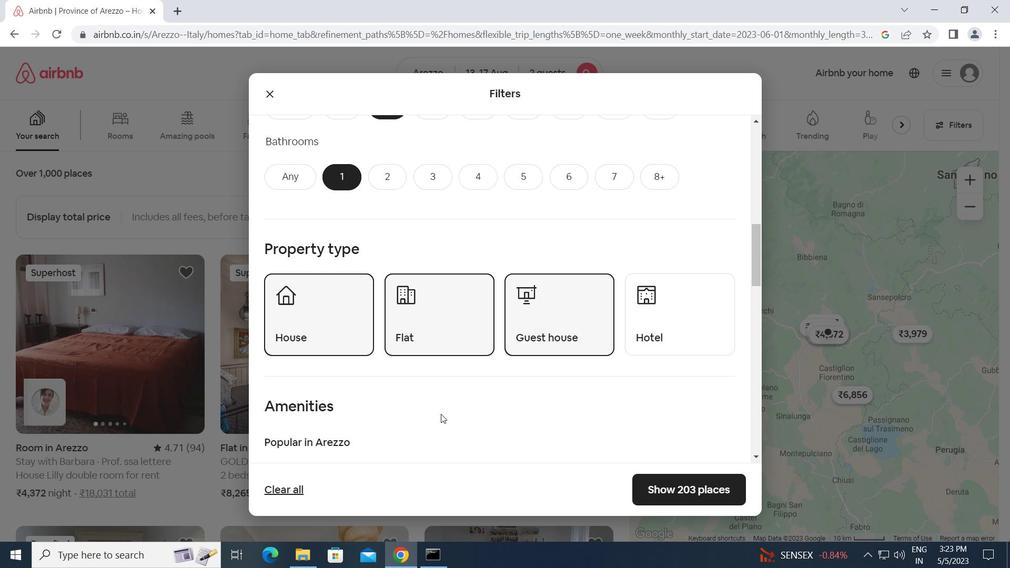 
Action: Mouse moved to (479, 385)
Screenshot: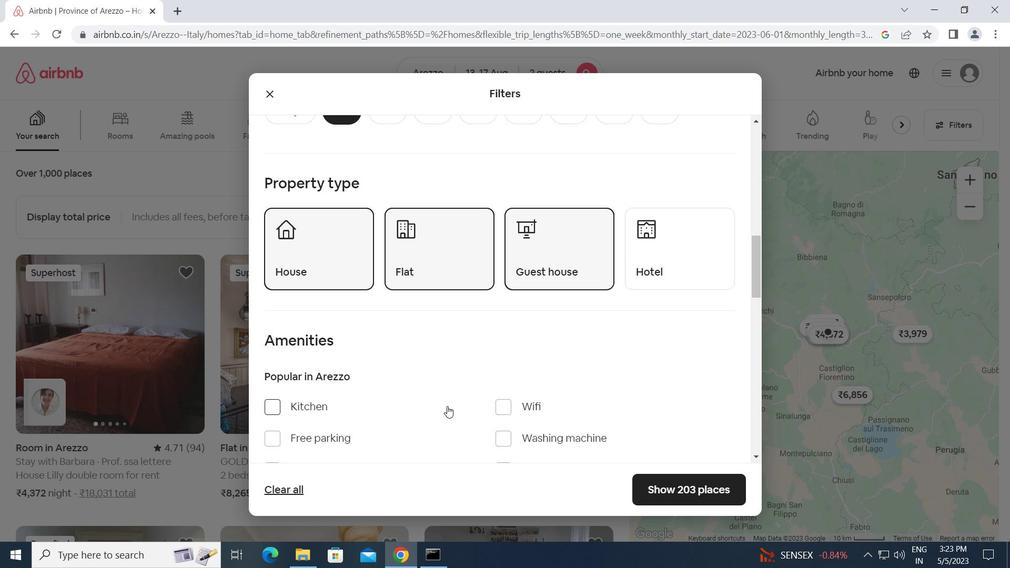
Action: Mouse scrolled (479, 384) with delta (0, 0)
Screenshot: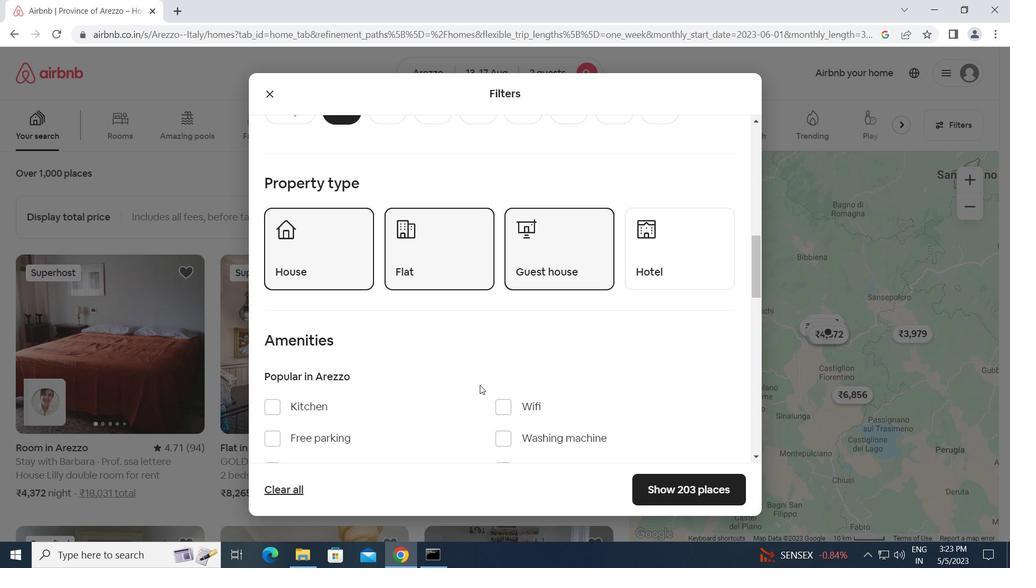 
Action: Mouse moved to (506, 340)
Screenshot: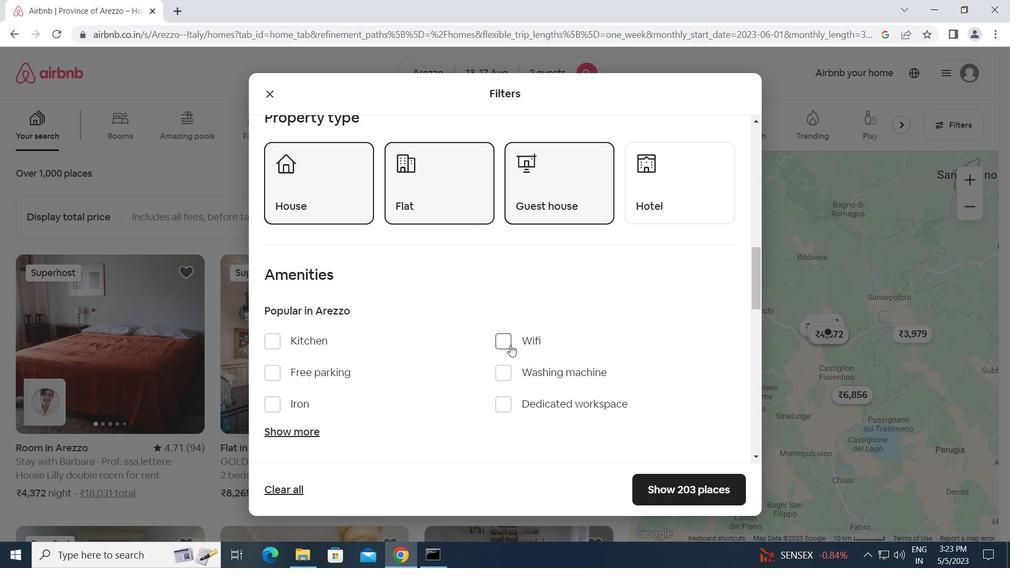 
Action: Mouse pressed left at (506, 340)
Screenshot: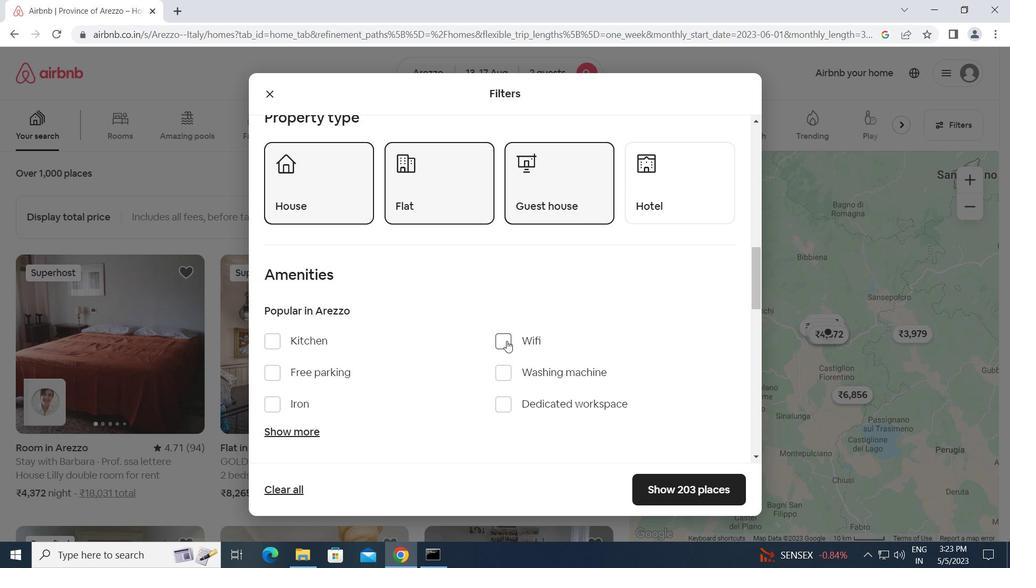 
Action: Mouse moved to (500, 367)
Screenshot: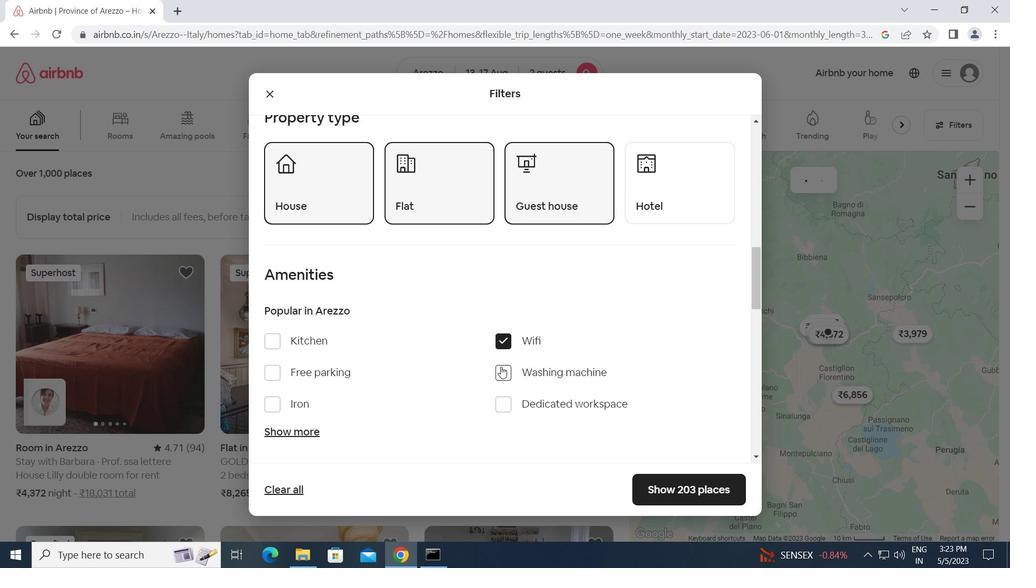 
Action: Mouse pressed left at (500, 367)
Screenshot: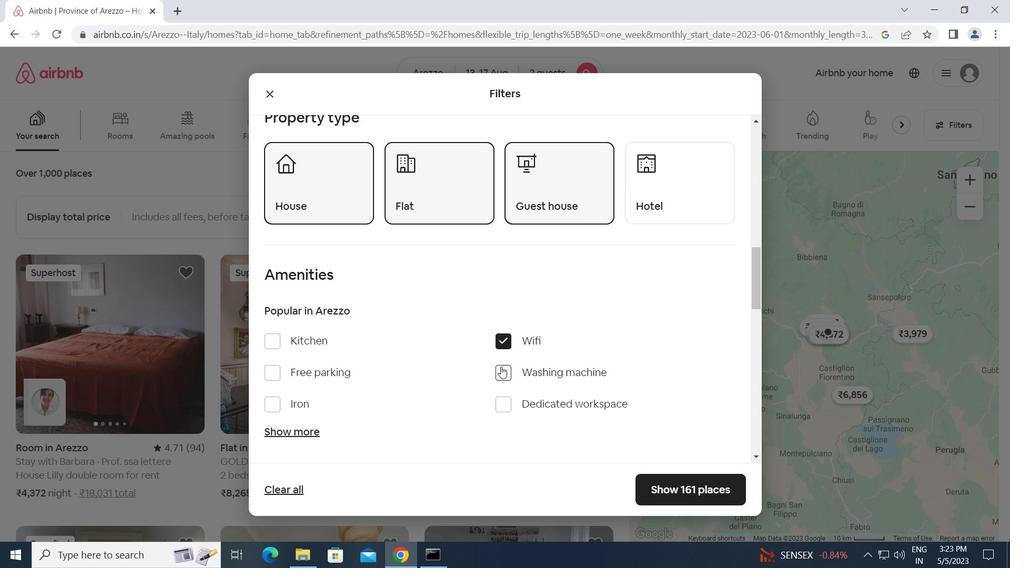 
Action: Mouse moved to (468, 409)
Screenshot: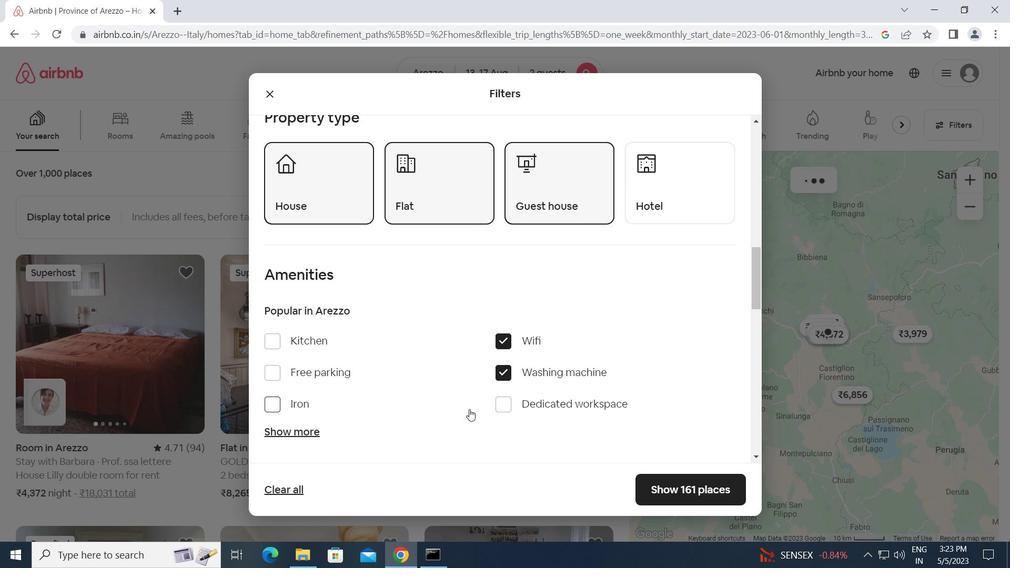 
Action: Mouse scrolled (468, 409) with delta (0, 0)
Screenshot: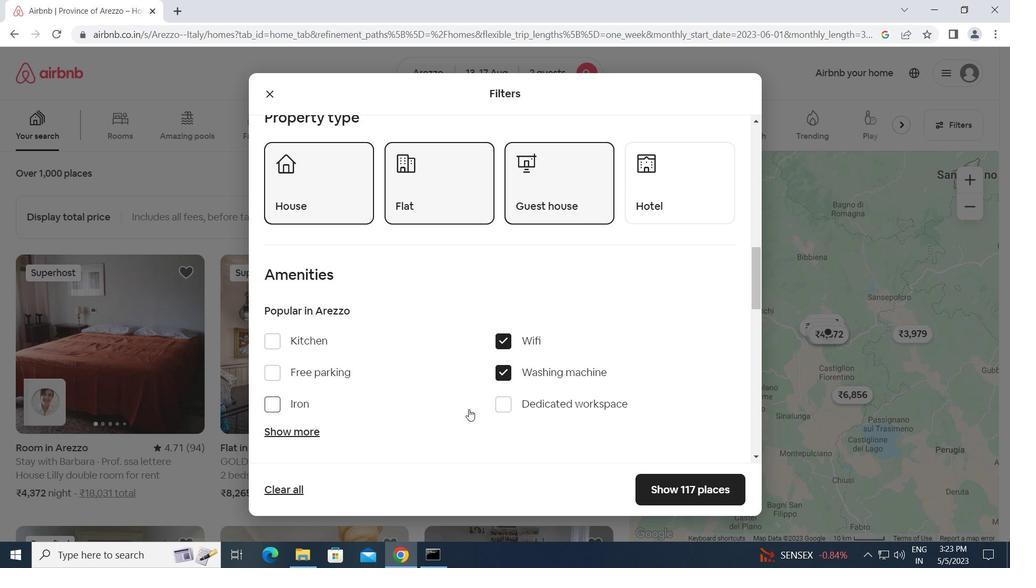 
Action: Mouse scrolled (468, 409) with delta (0, 0)
Screenshot: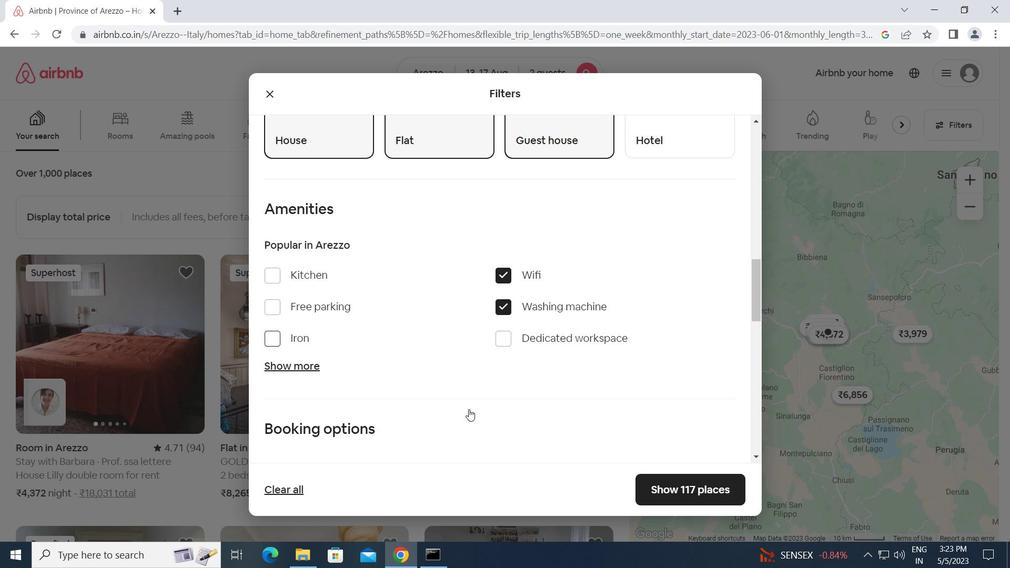 
Action: Mouse scrolled (468, 409) with delta (0, 0)
Screenshot: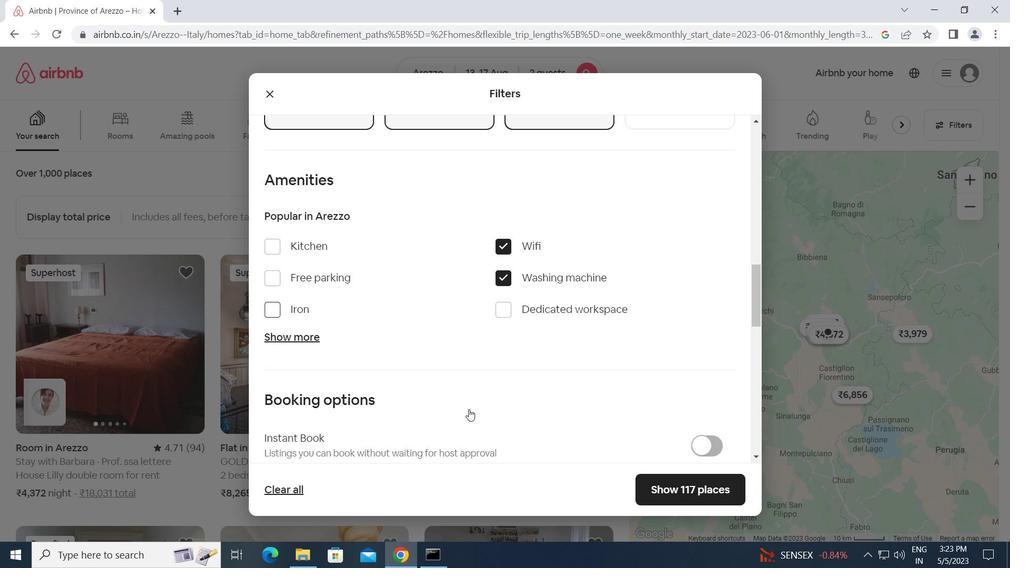 
Action: Mouse moved to (709, 384)
Screenshot: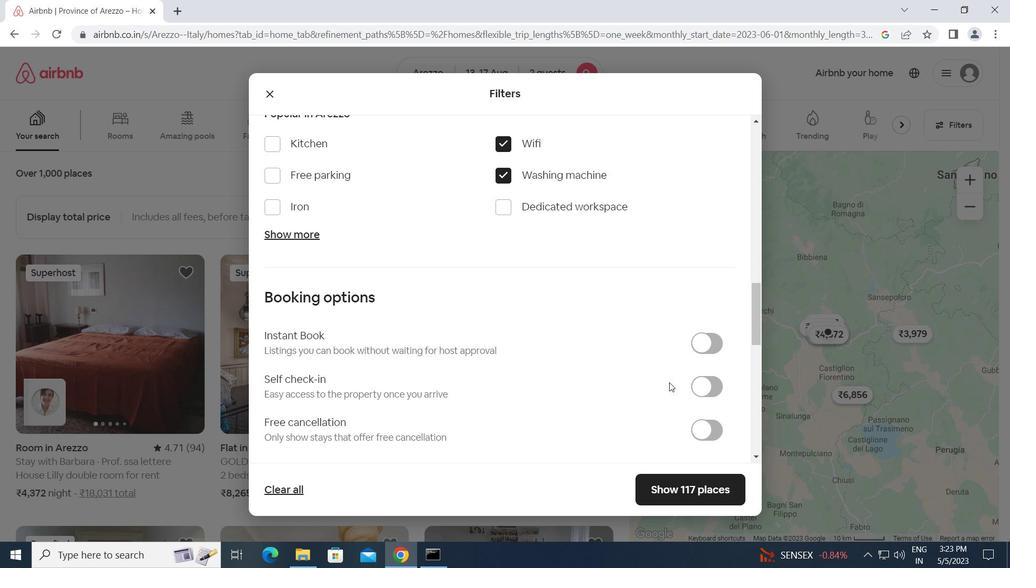 
Action: Mouse pressed left at (709, 384)
Screenshot: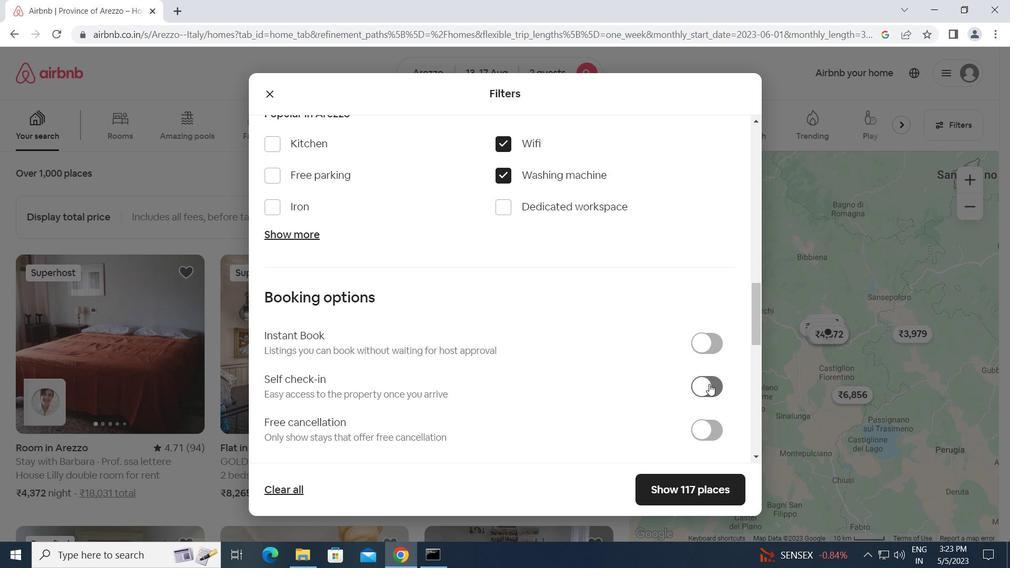 
Action: Mouse moved to (582, 397)
Screenshot: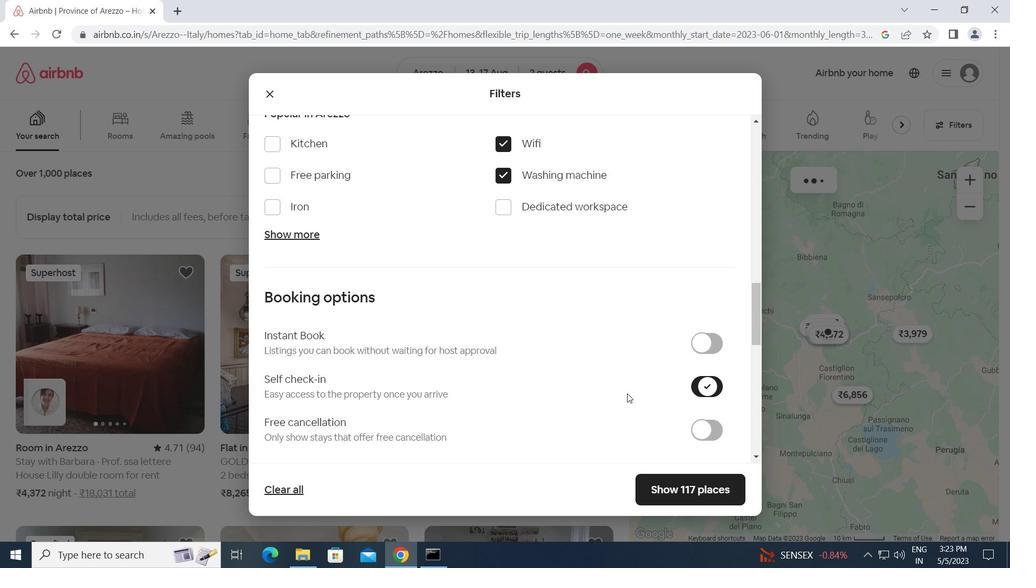 
Action: Mouse scrolled (582, 396) with delta (0, 0)
Screenshot: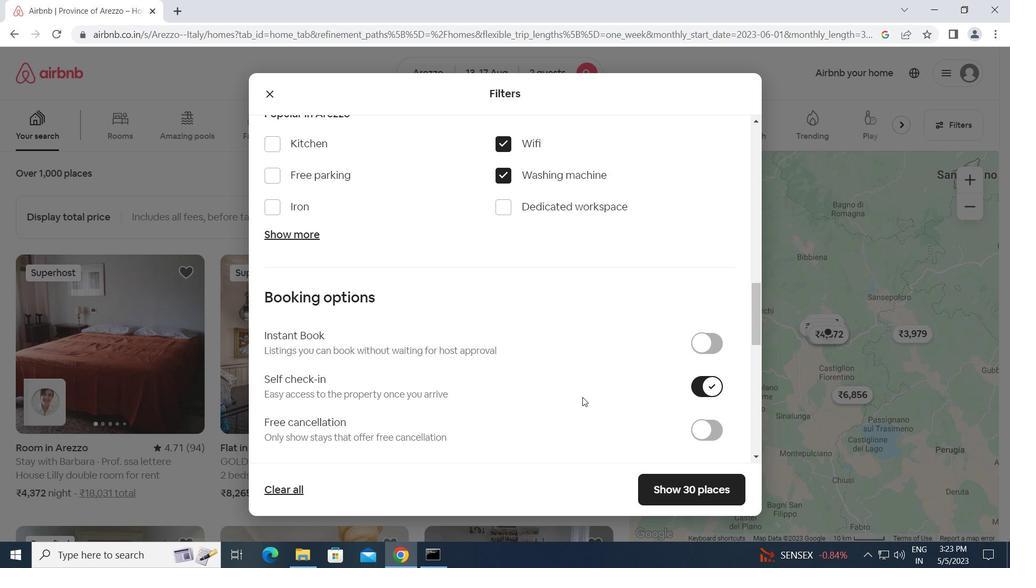 
Action: Mouse scrolled (582, 396) with delta (0, 0)
Screenshot: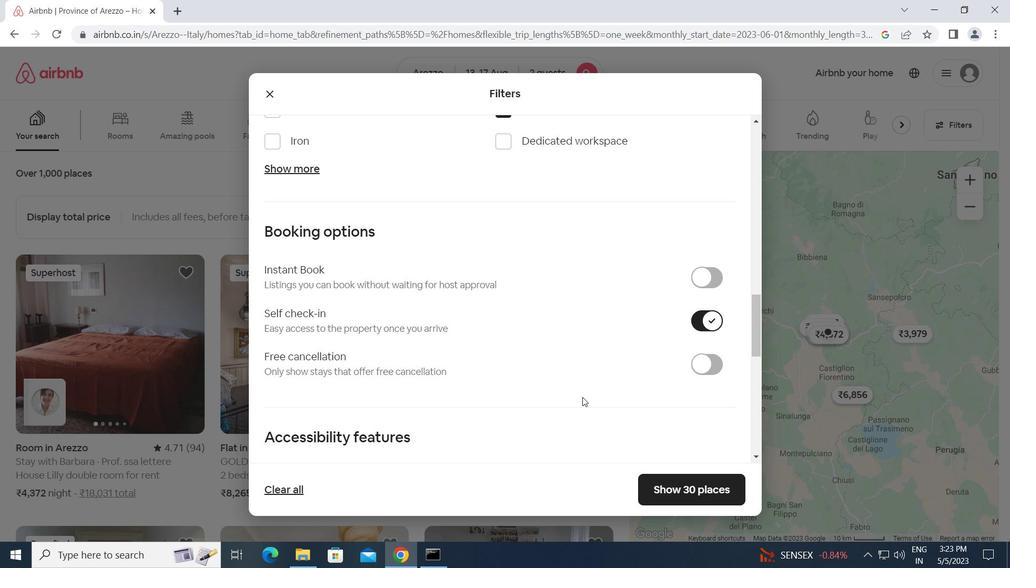 
Action: Mouse moved to (582, 396)
Screenshot: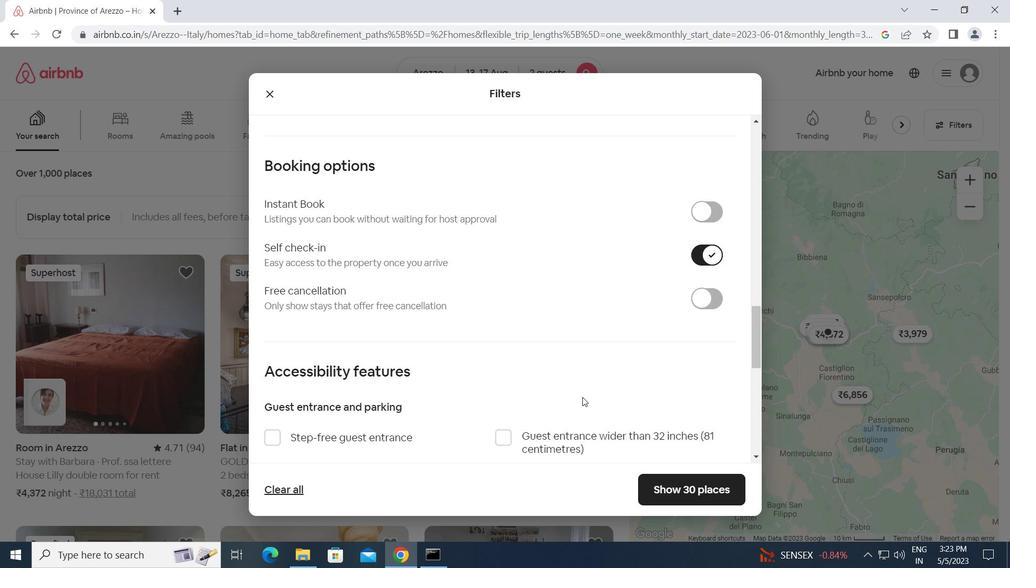 
Action: Mouse scrolled (582, 396) with delta (0, 0)
Screenshot: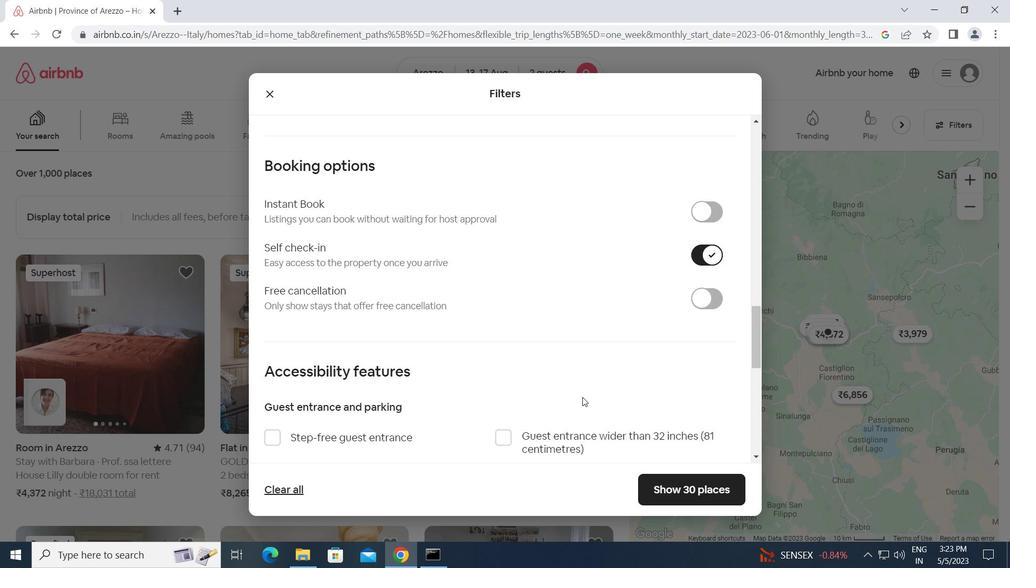 
Action: Mouse scrolled (582, 396) with delta (0, 0)
Screenshot: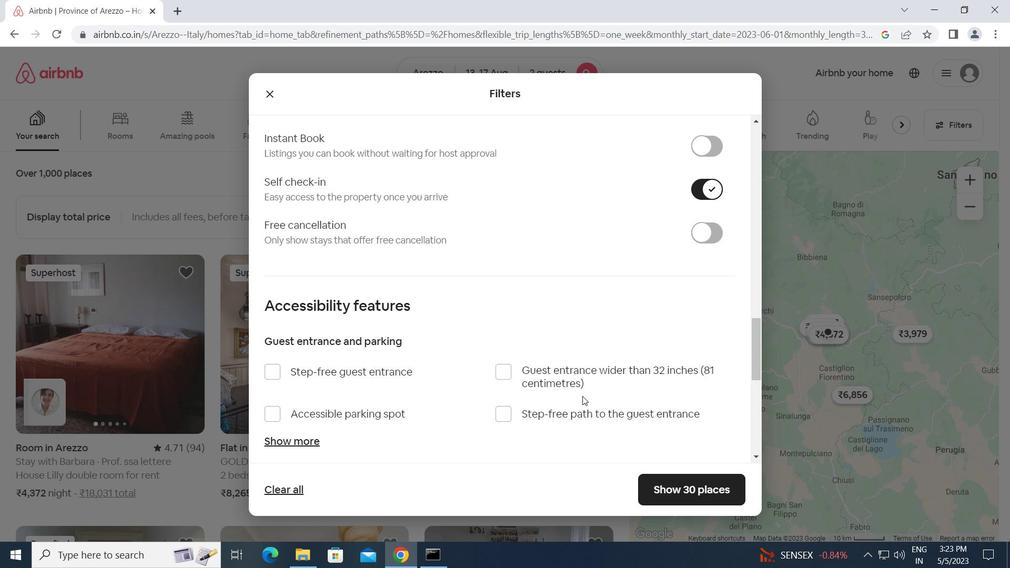 
Action: Mouse scrolled (582, 396) with delta (0, 0)
Screenshot: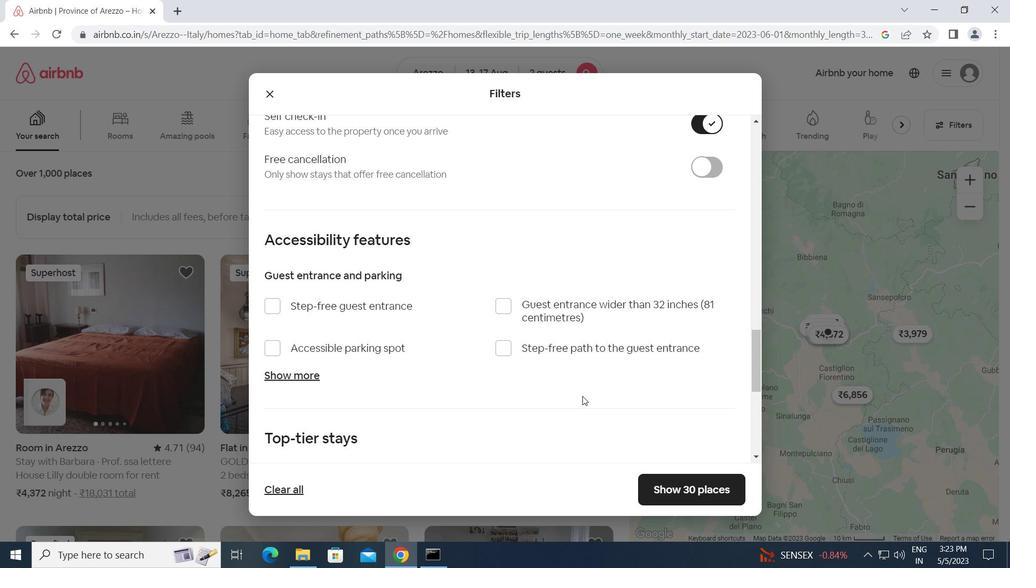 
Action: Mouse scrolled (582, 396) with delta (0, 0)
Screenshot: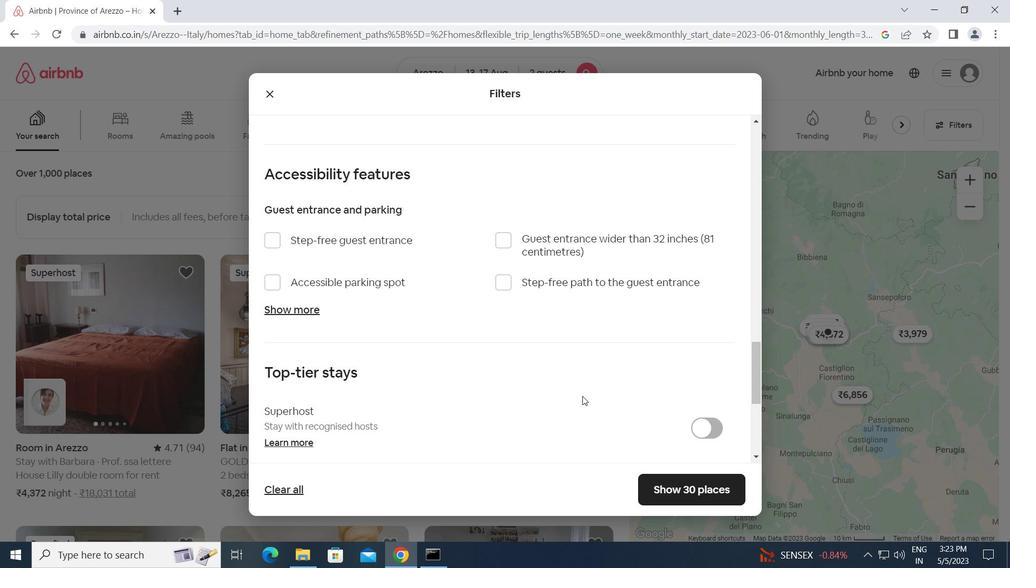 
Action: Mouse scrolled (582, 396) with delta (0, 0)
Screenshot: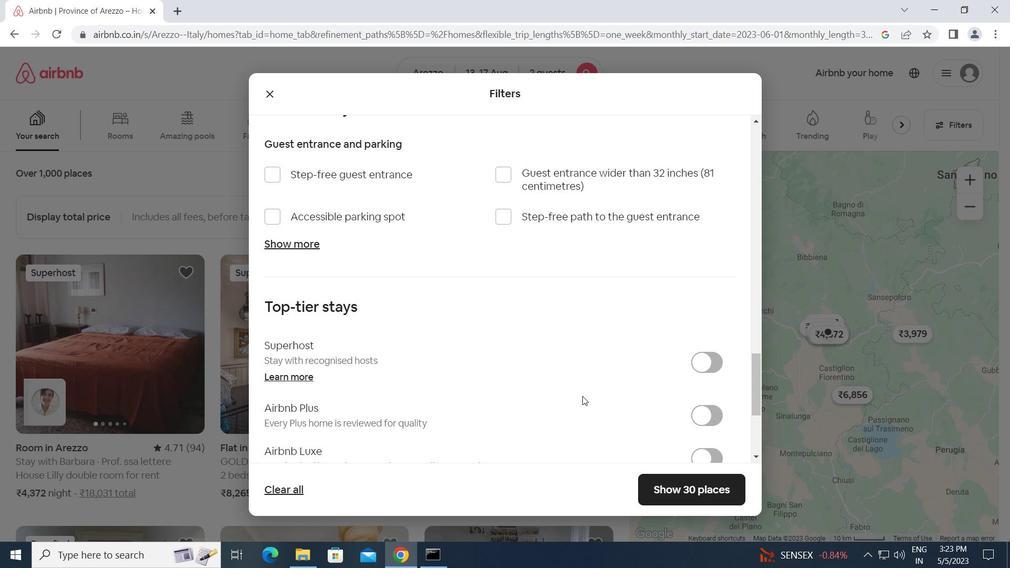 
Action: Mouse scrolled (582, 396) with delta (0, 0)
Screenshot: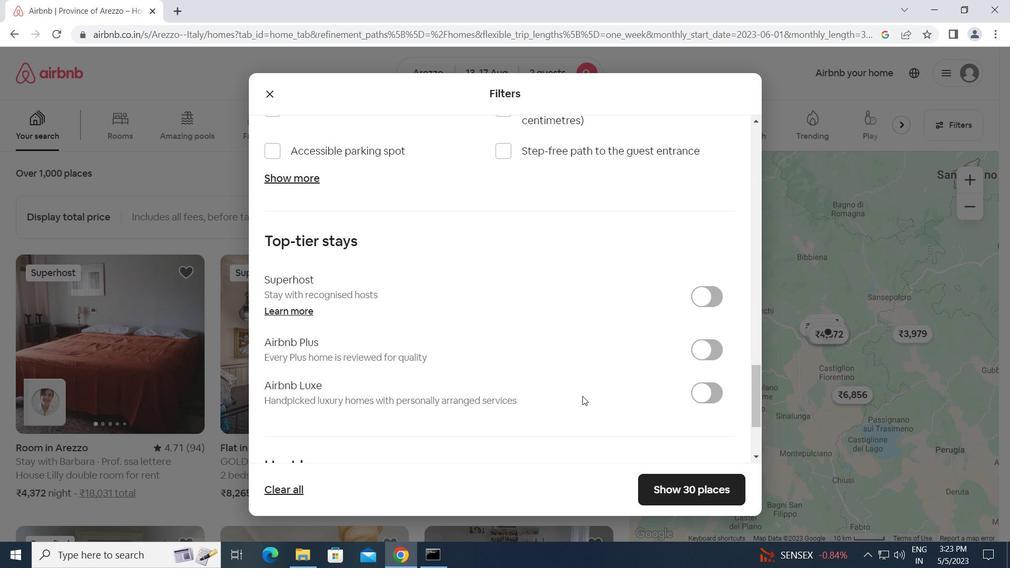 
Action: Mouse scrolled (582, 396) with delta (0, 0)
Screenshot: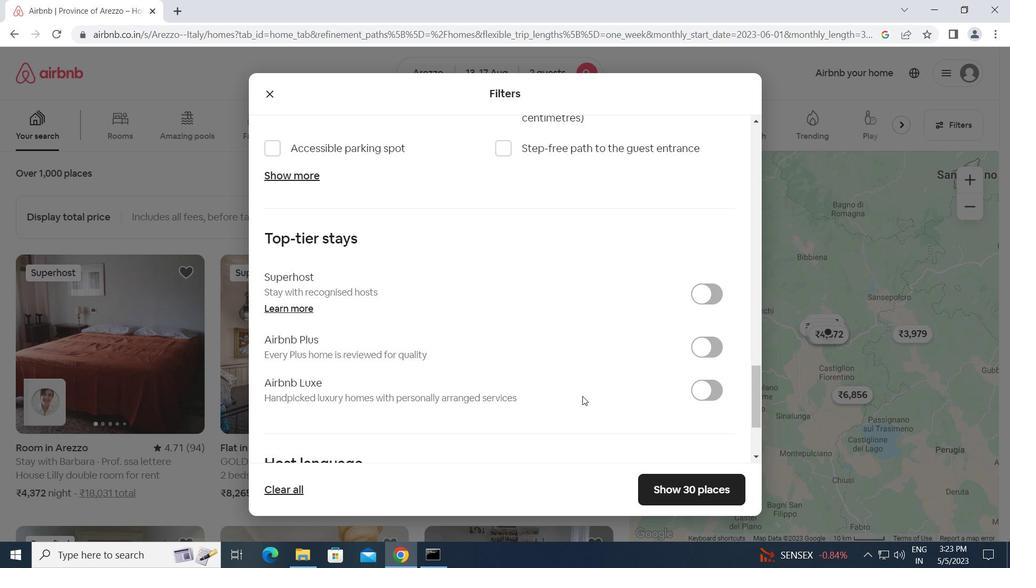 
Action: Mouse moved to (275, 376)
Screenshot: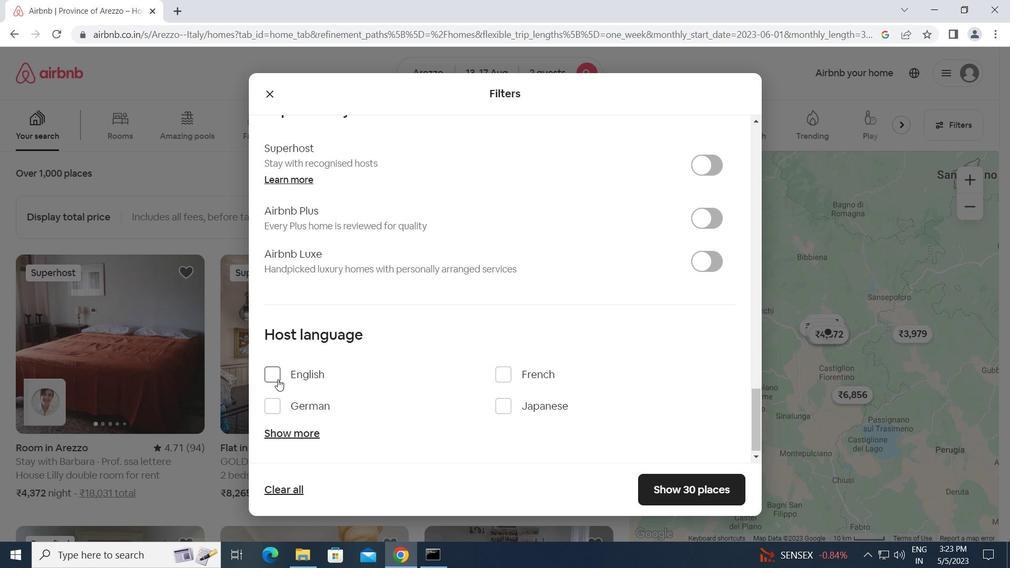 
Action: Mouse pressed left at (275, 376)
Screenshot: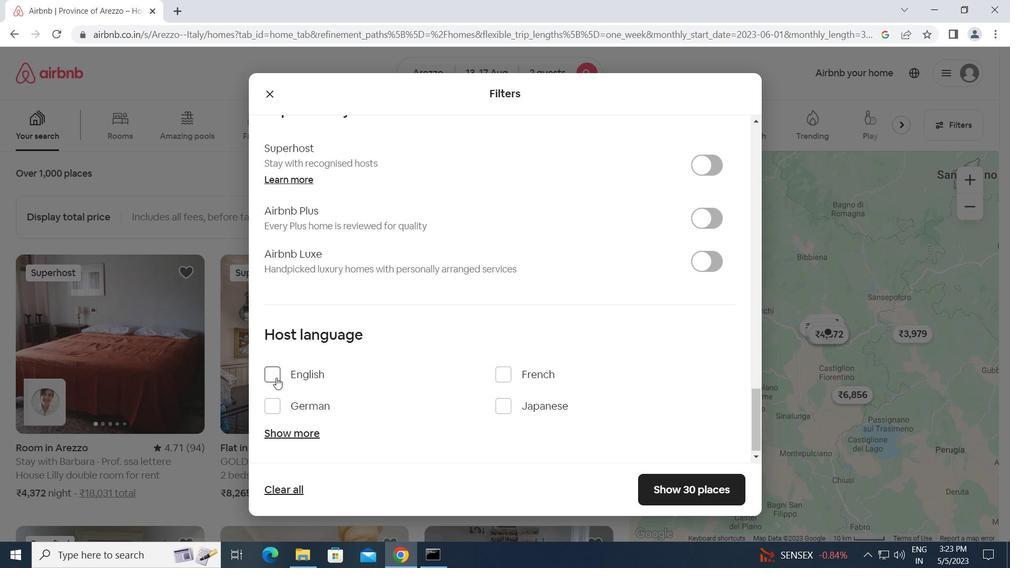 
Action: Mouse moved to (705, 484)
Screenshot: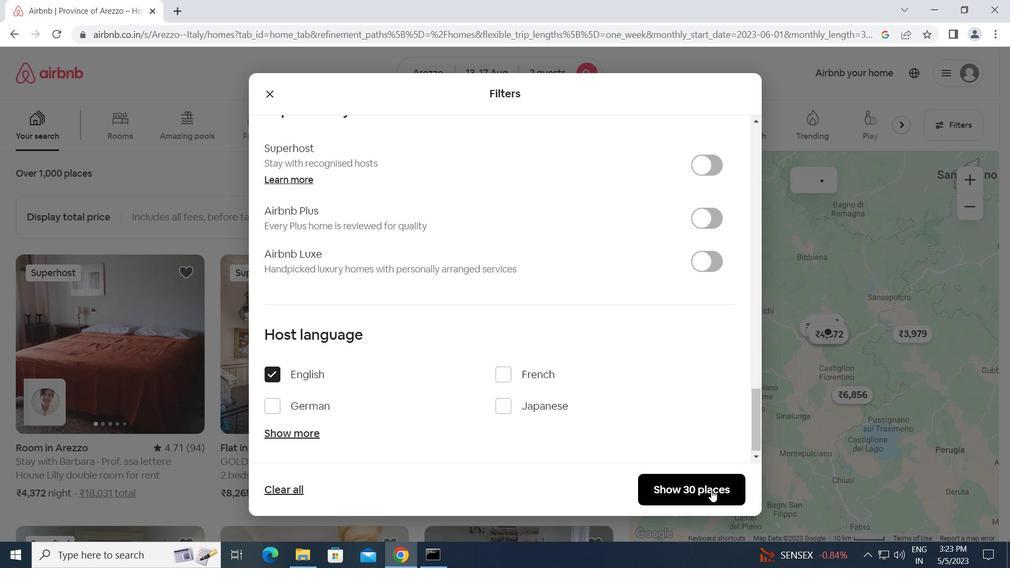 
Action: Mouse pressed left at (705, 484)
Screenshot: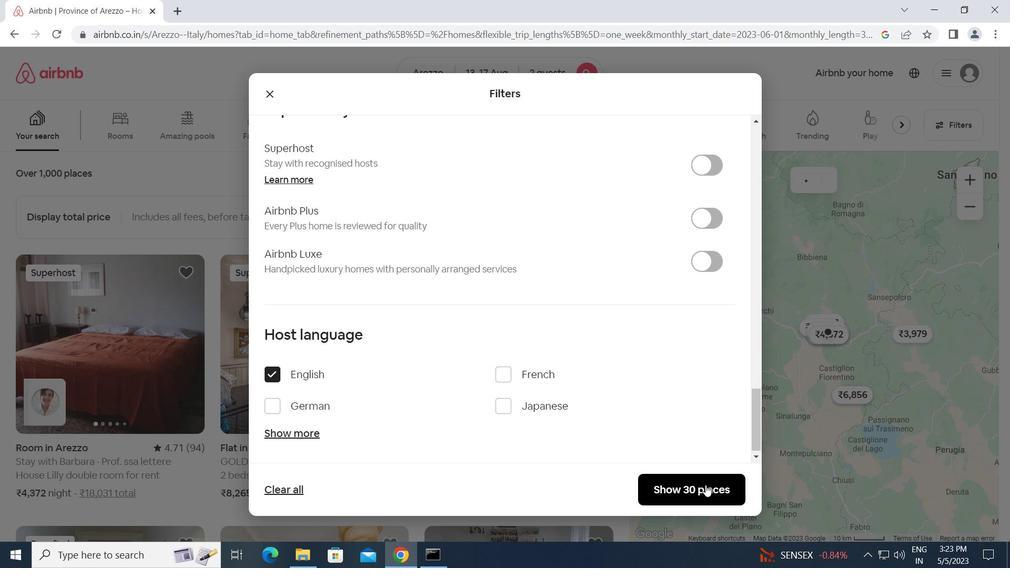 
